 Task: Check the percentage active listings of gas furnace in the last 5 years.
Action: Mouse moved to (1136, 300)
Screenshot: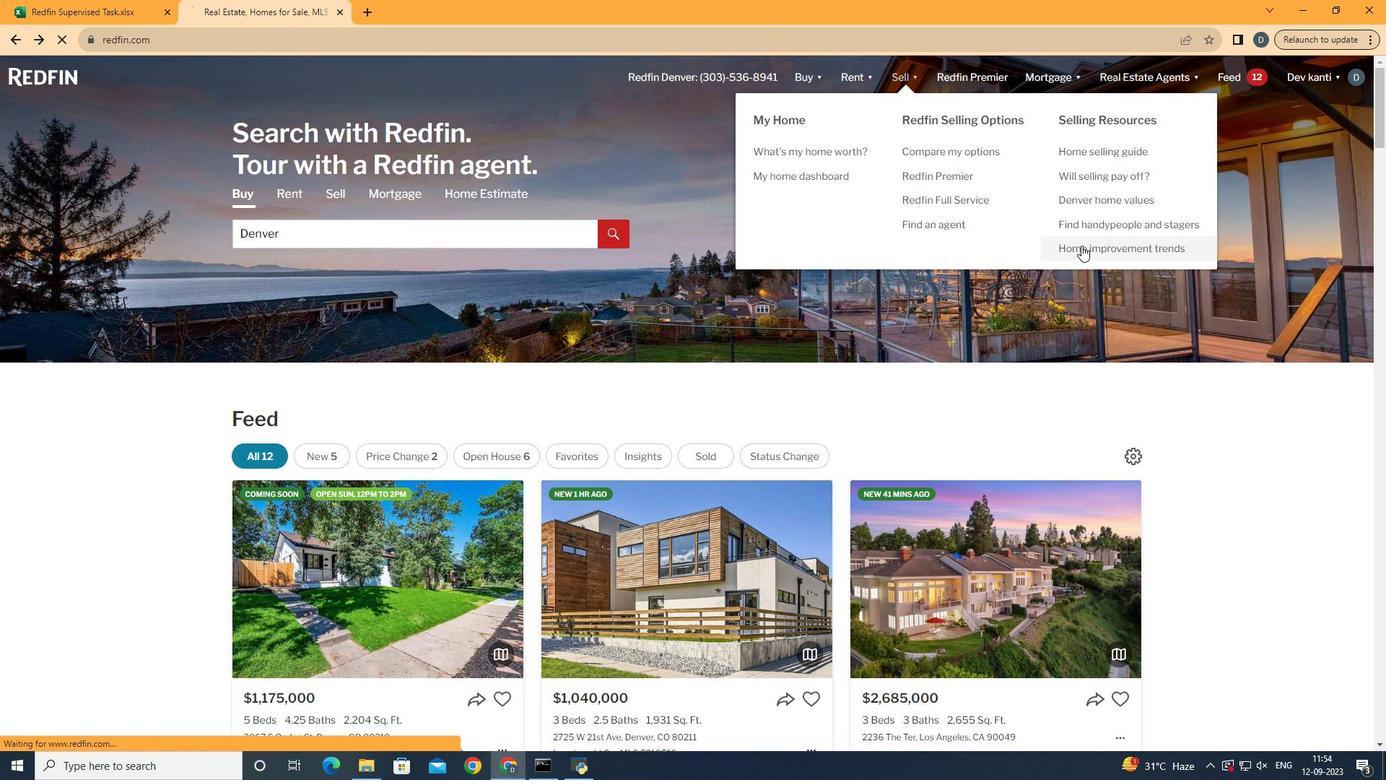
Action: Mouse pressed left at (1136, 300)
Screenshot: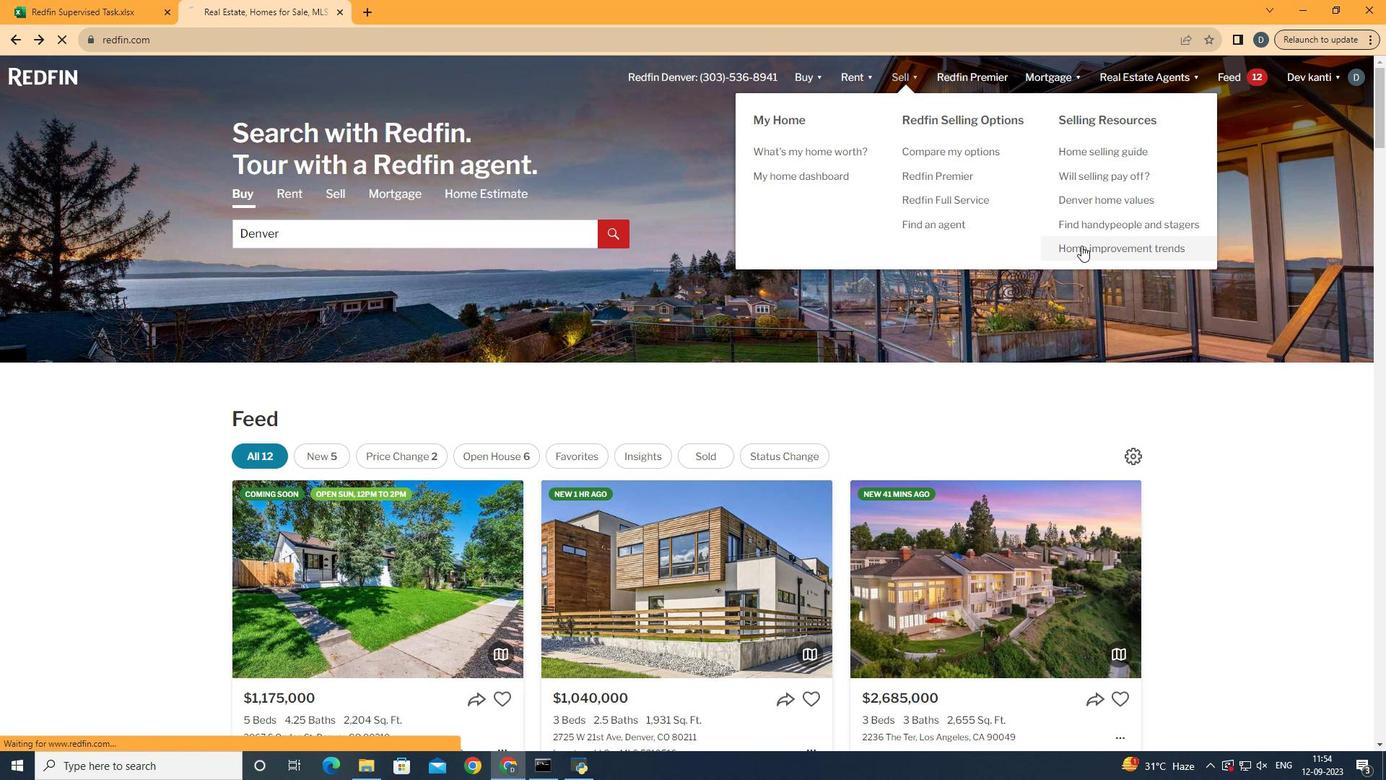 
Action: Mouse moved to (397, 332)
Screenshot: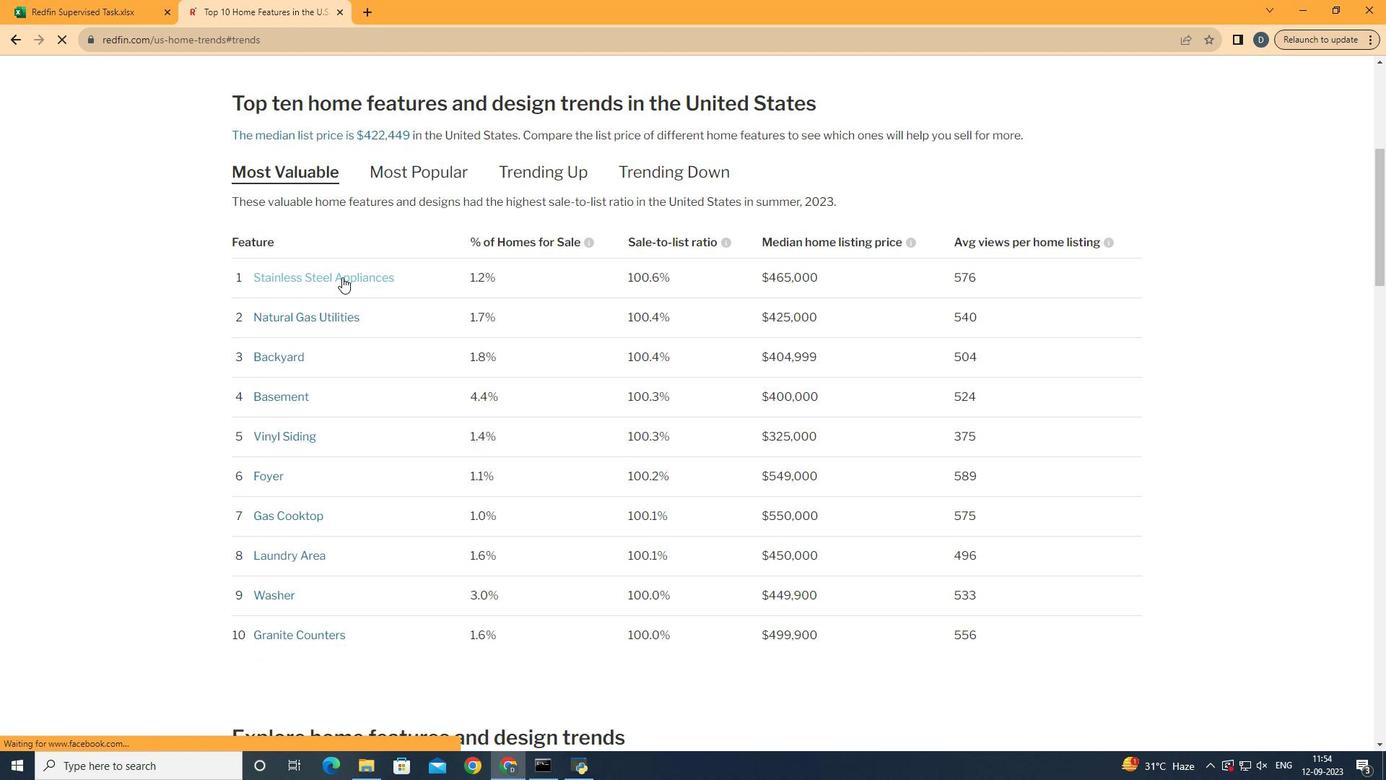 
Action: Mouse pressed left at (397, 332)
Screenshot: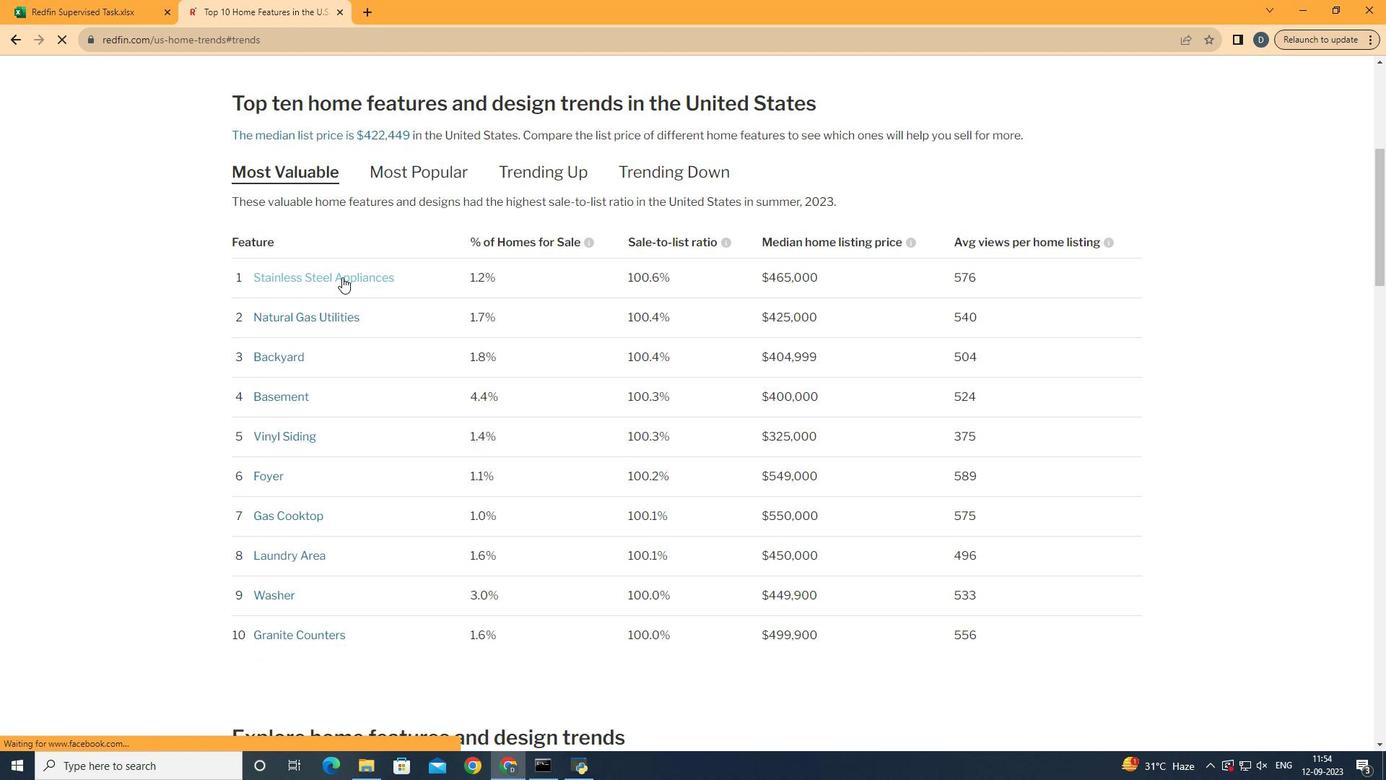 
Action: Mouse moved to (546, 491)
Screenshot: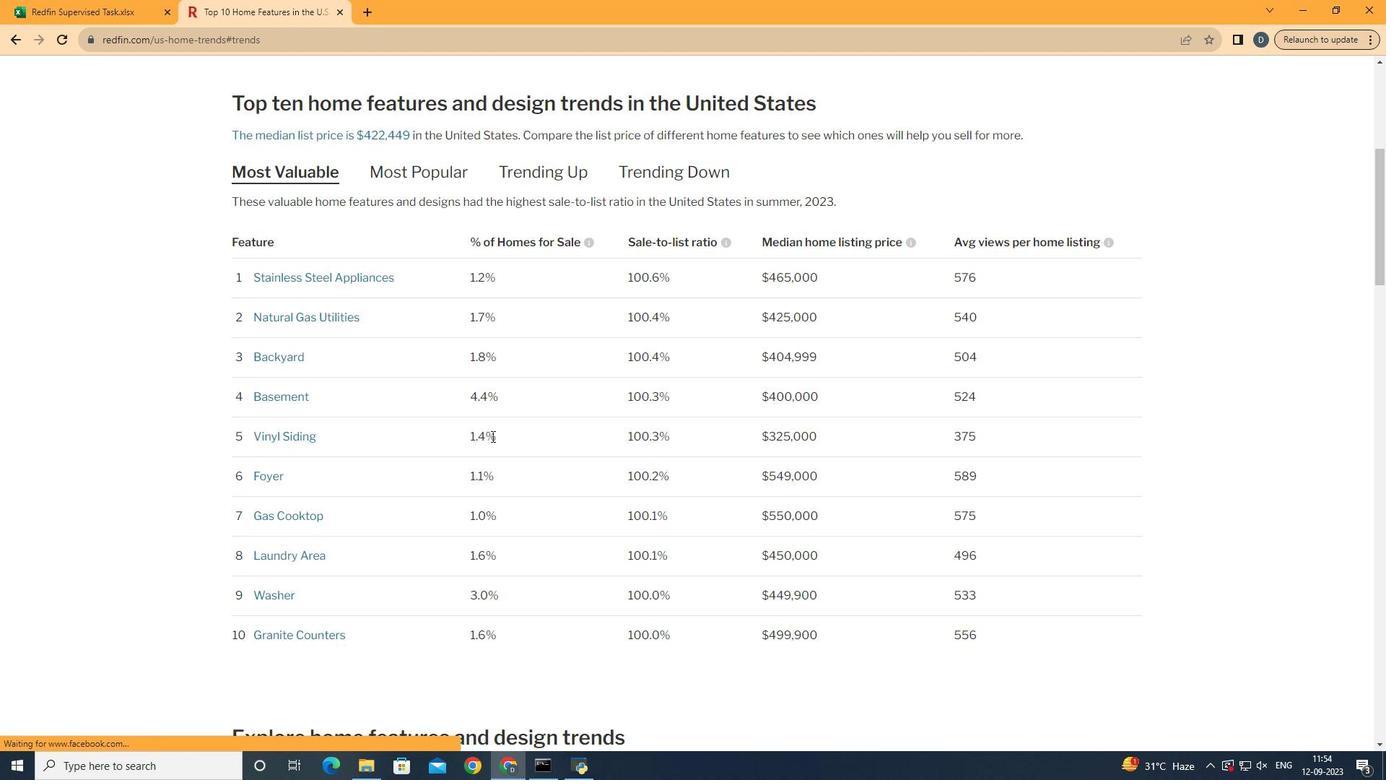 
Action: Mouse scrolled (546, 490) with delta (0, 0)
Screenshot: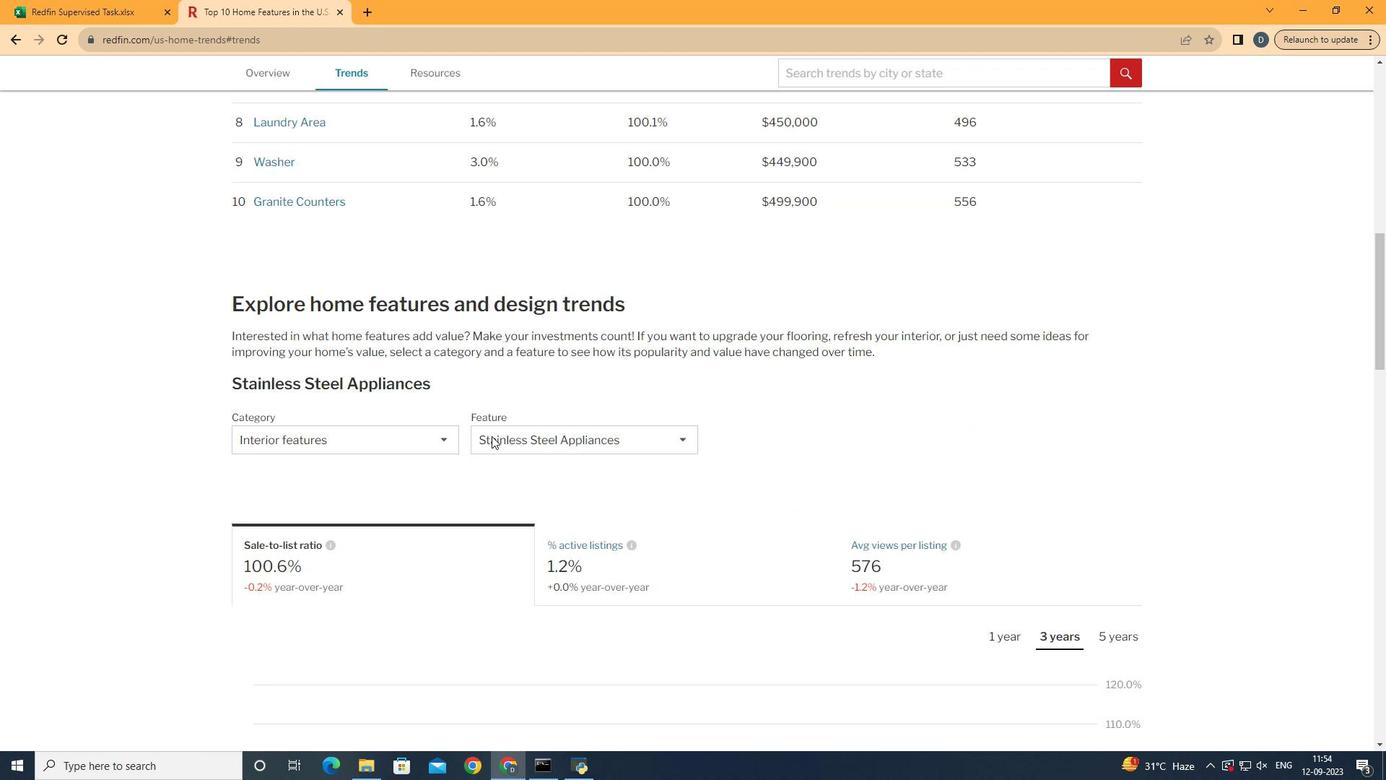 
Action: Mouse scrolled (546, 490) with delta (0, 0)
Screenshot: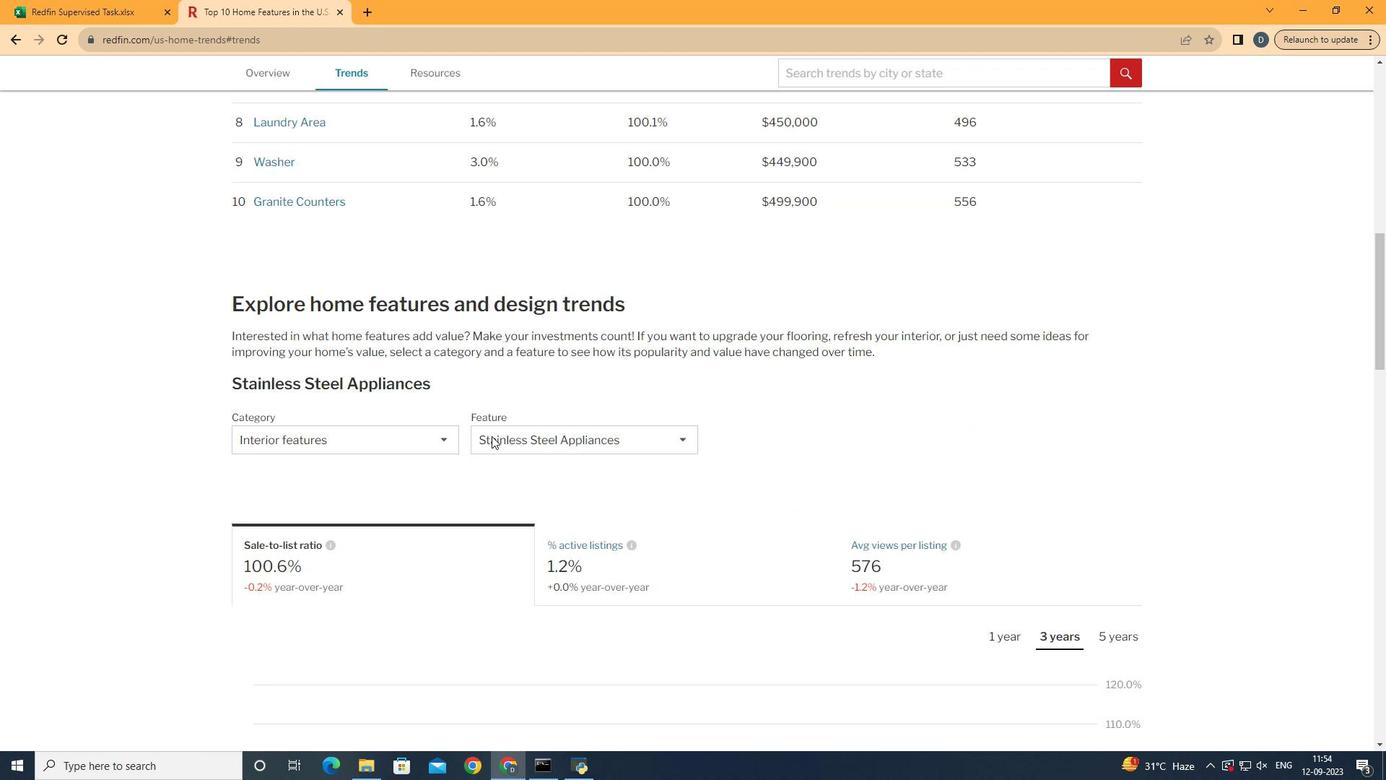 
Action: Mouse scrolled (546, 490) with delta (0, 0)
Screenshot: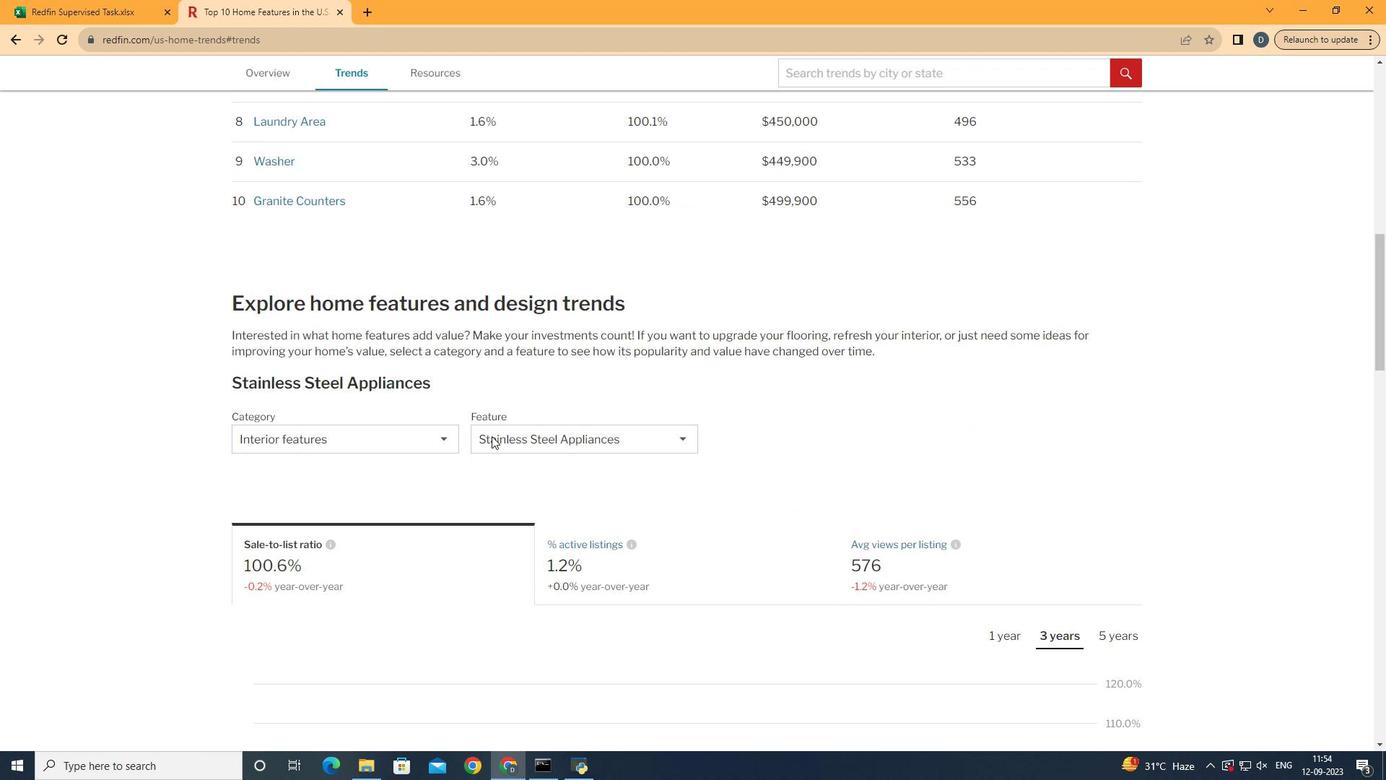 
Action: Mouse scrolled (546, 490) with delta (0, 0)
Screenshot: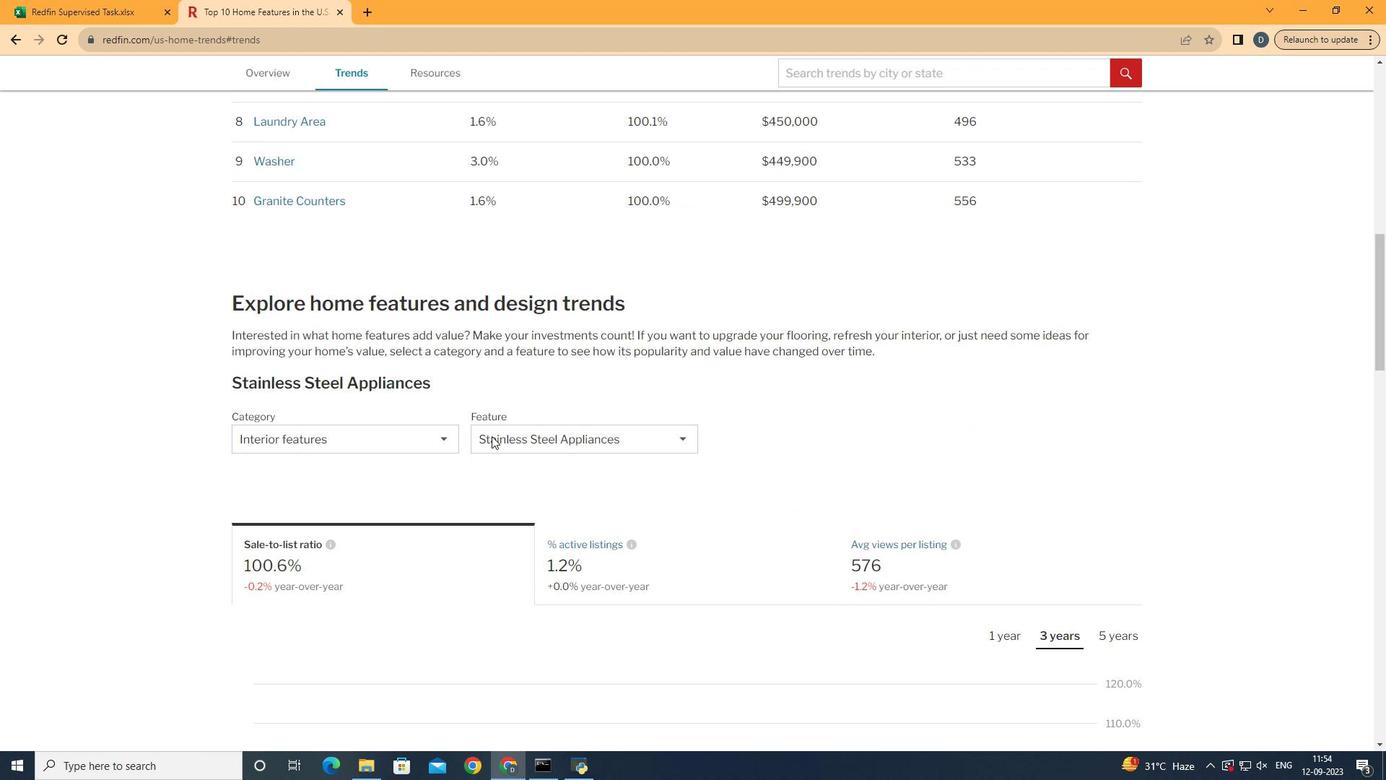 
Action: Mouse scrolled (546, 490) with delta (0, 0)
Screenshot: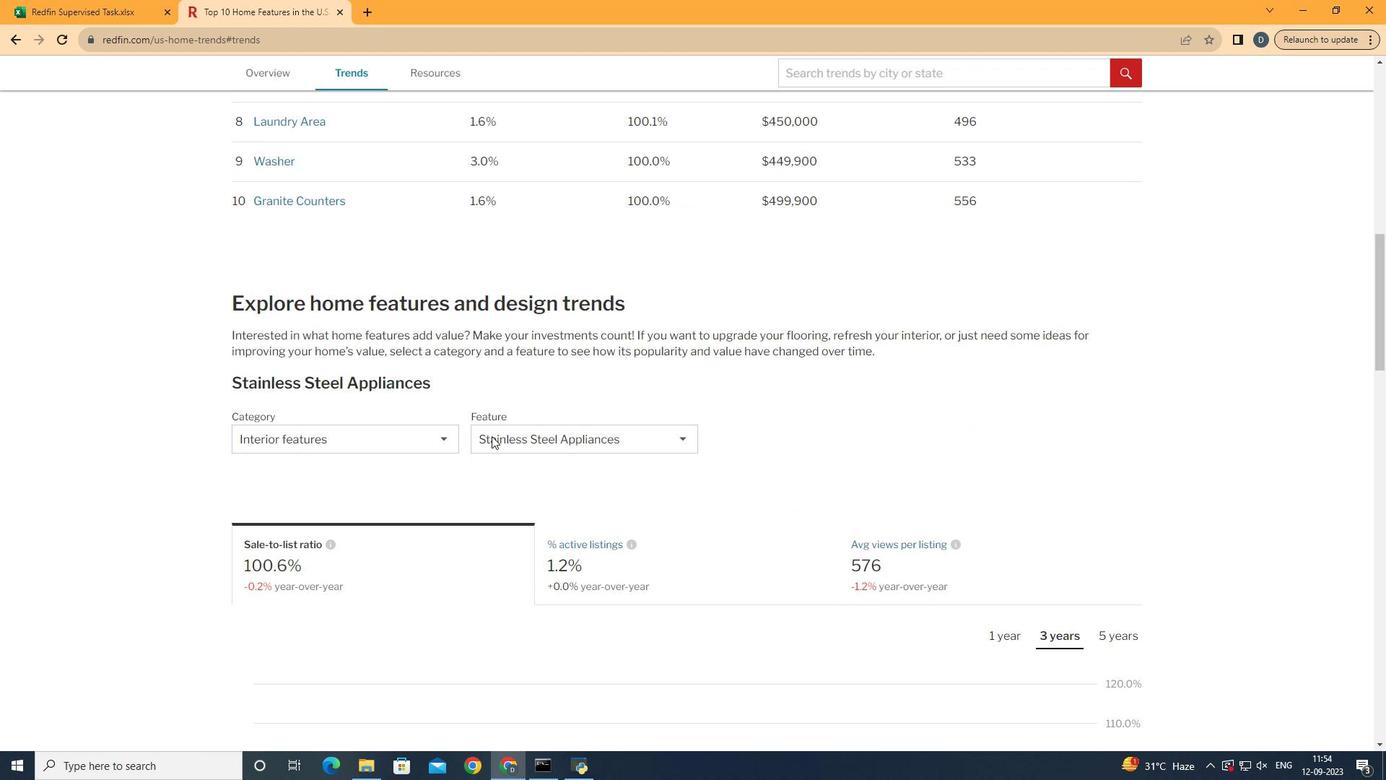 
Action: Mouse scrolled (546, 490) with delta (0, 0)
Screenshot: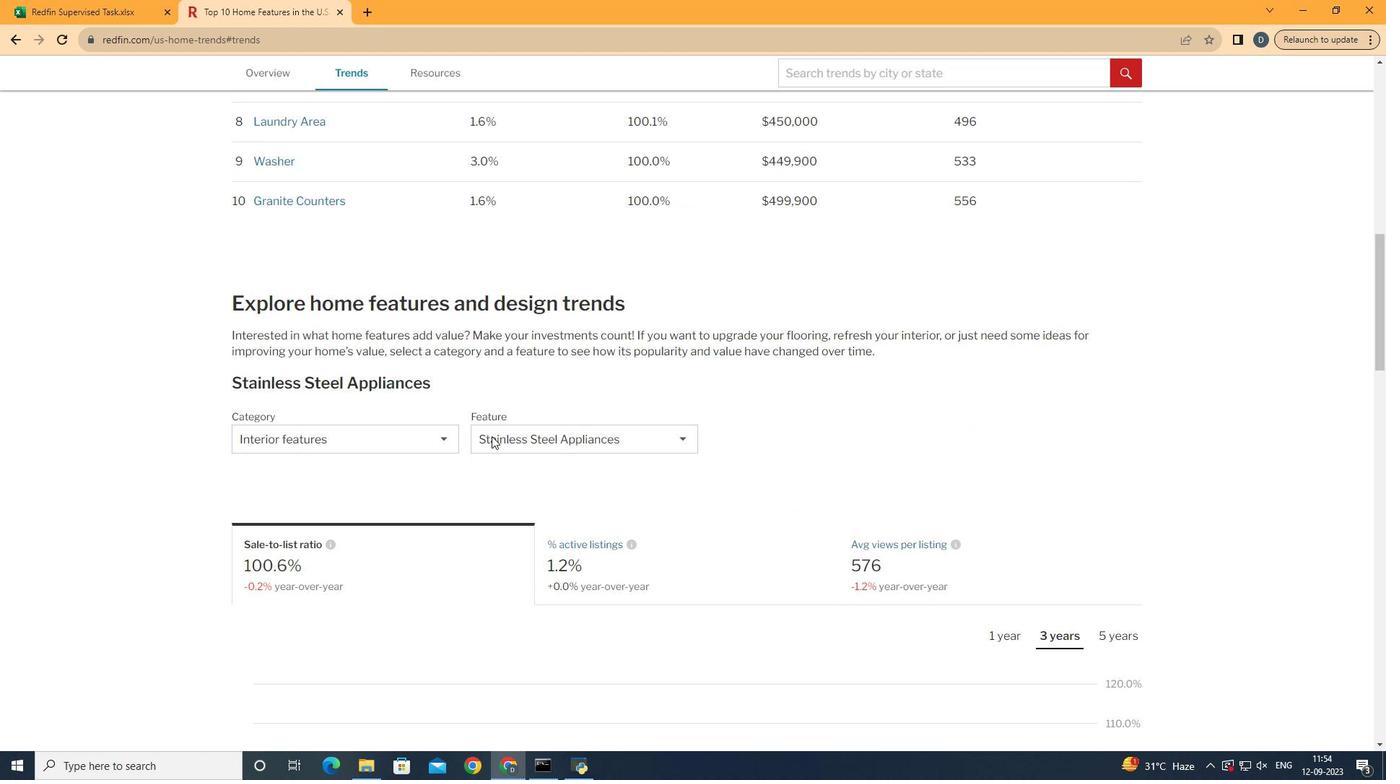 
Action: Mouse scrolled (546, 490) with delta (0, 0)
Screenshot: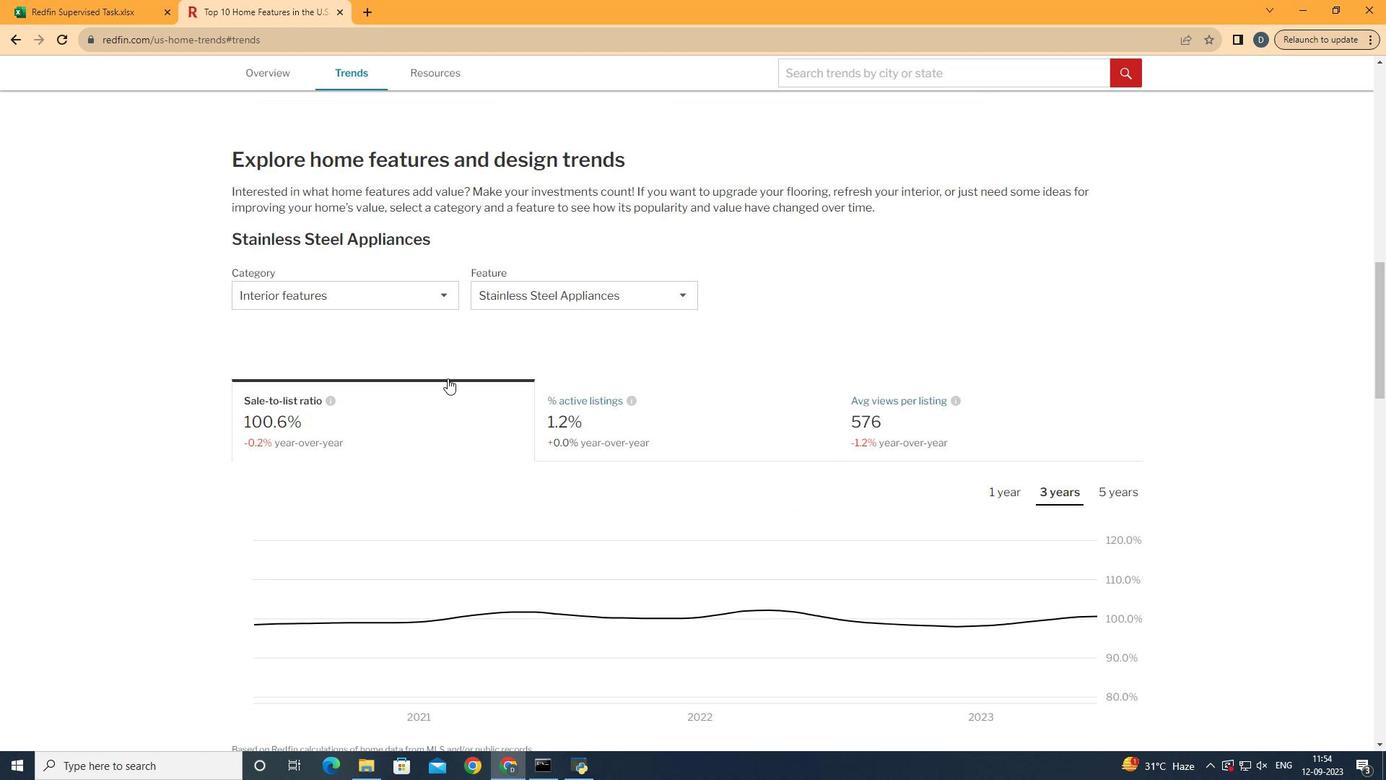 
Action: Mouse scrolled (546, 490) with delta (0, 0)
Screenshot: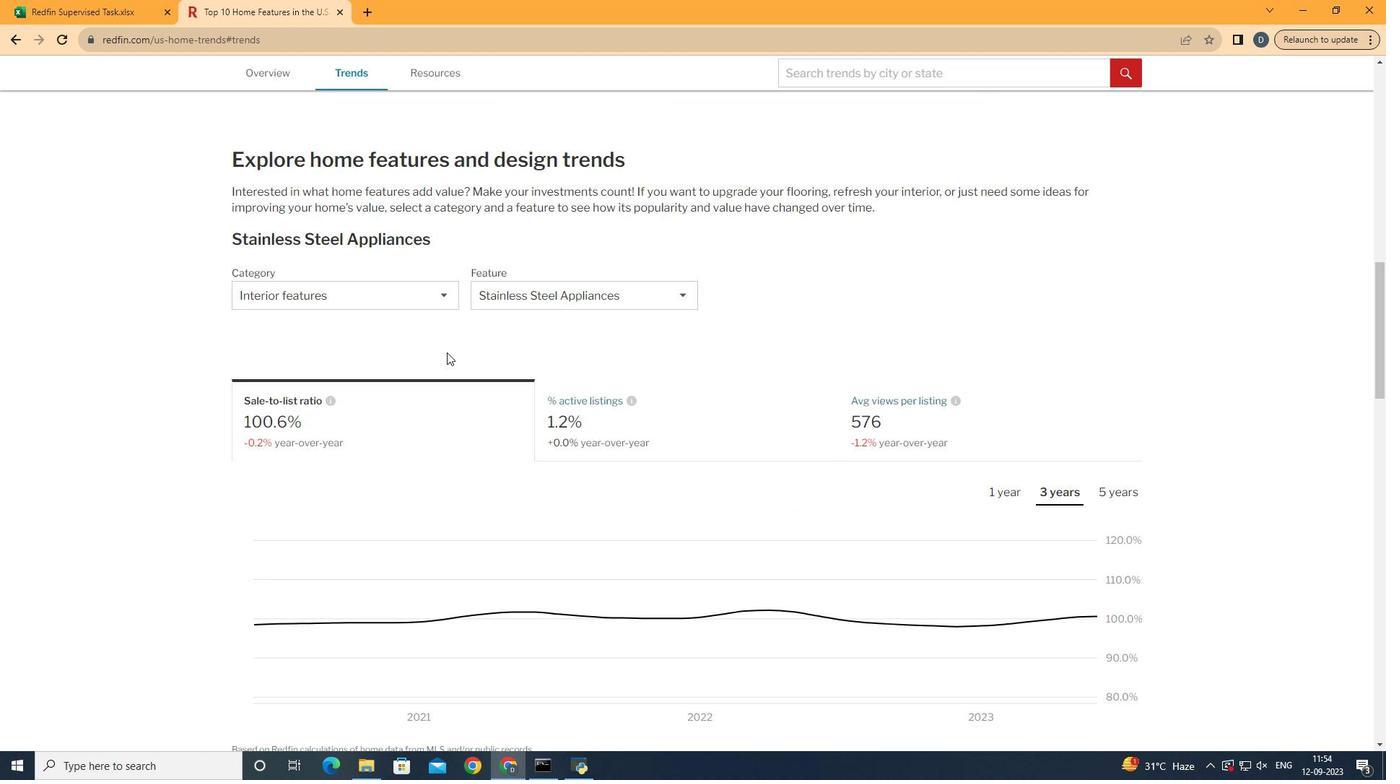 
Action: Mouse moved to (494, 352)
Screenshot: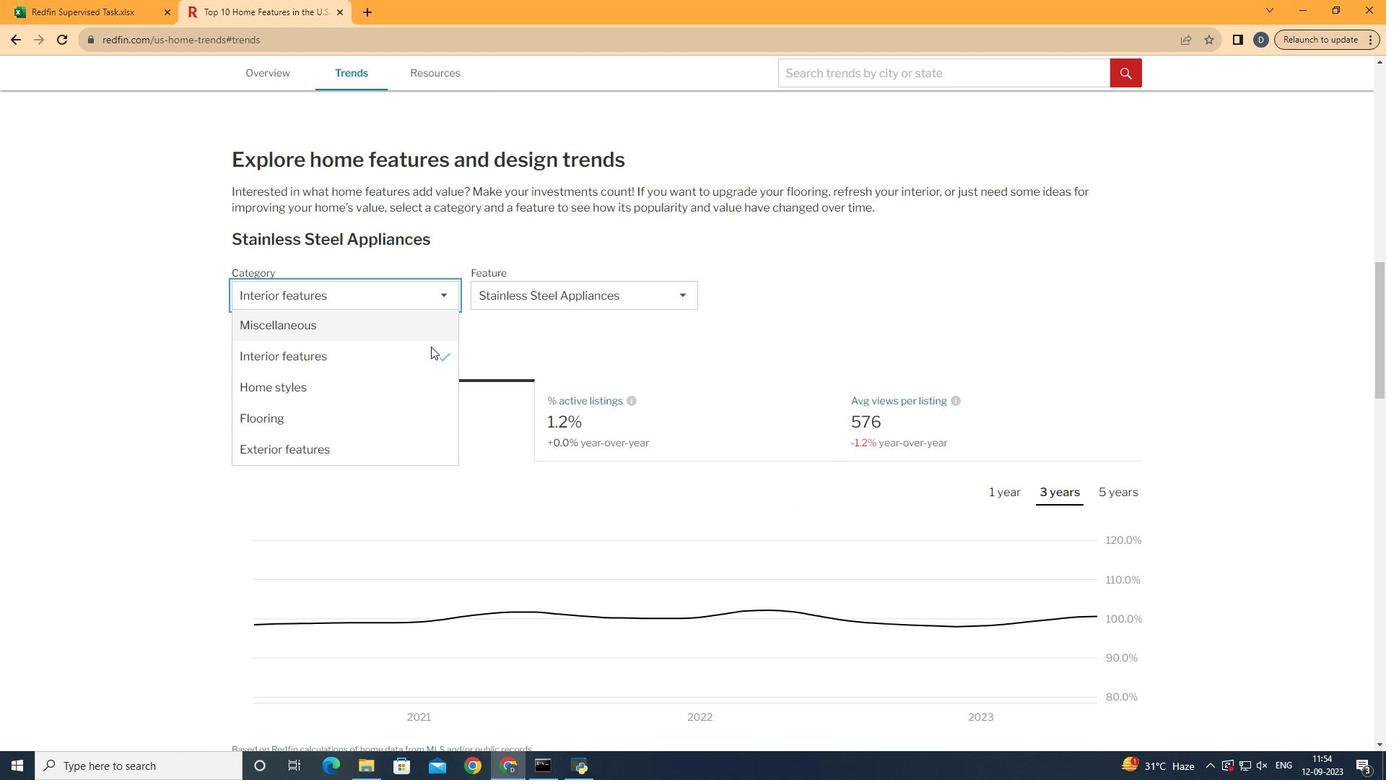 
Action: Mouse pressed left at (494, 352)
Screenshot: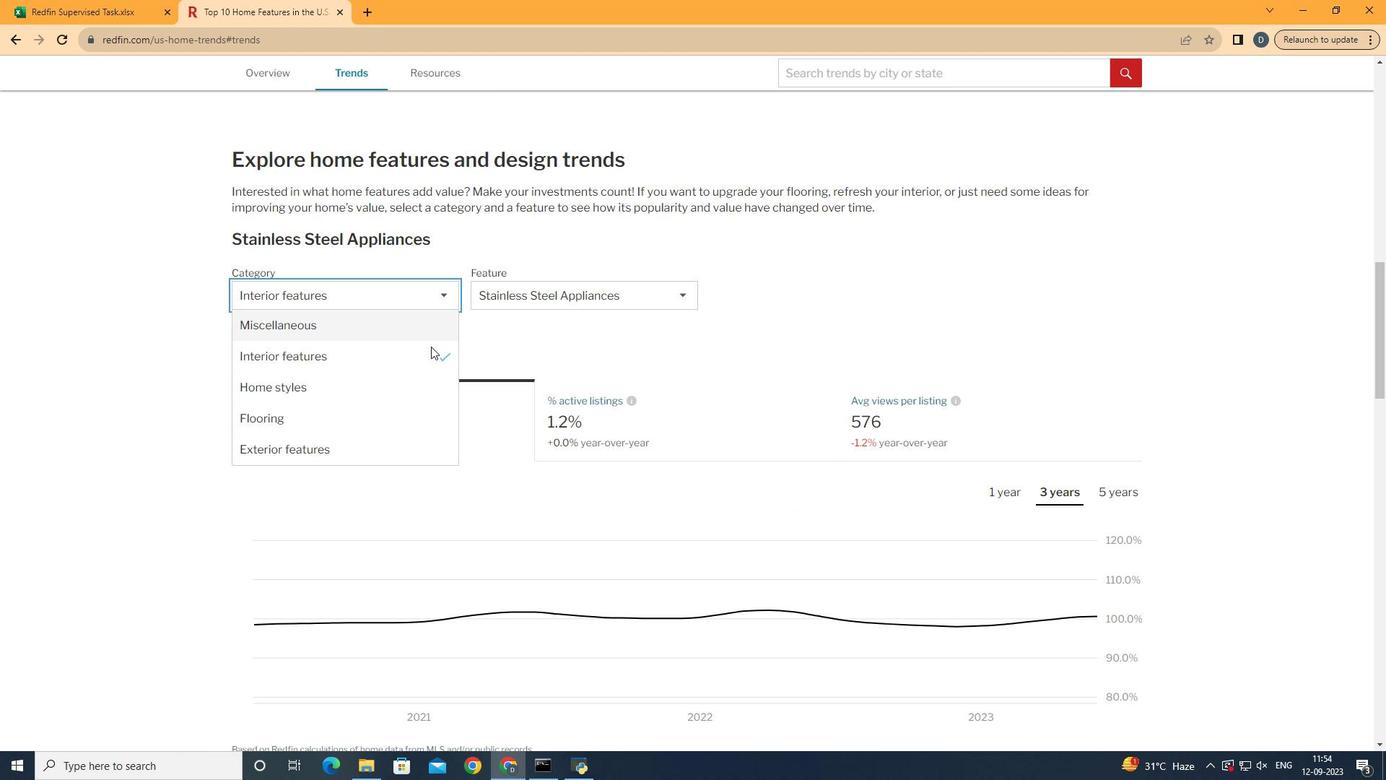 
Action: Mouse moved to (486, 403)
Screenshot: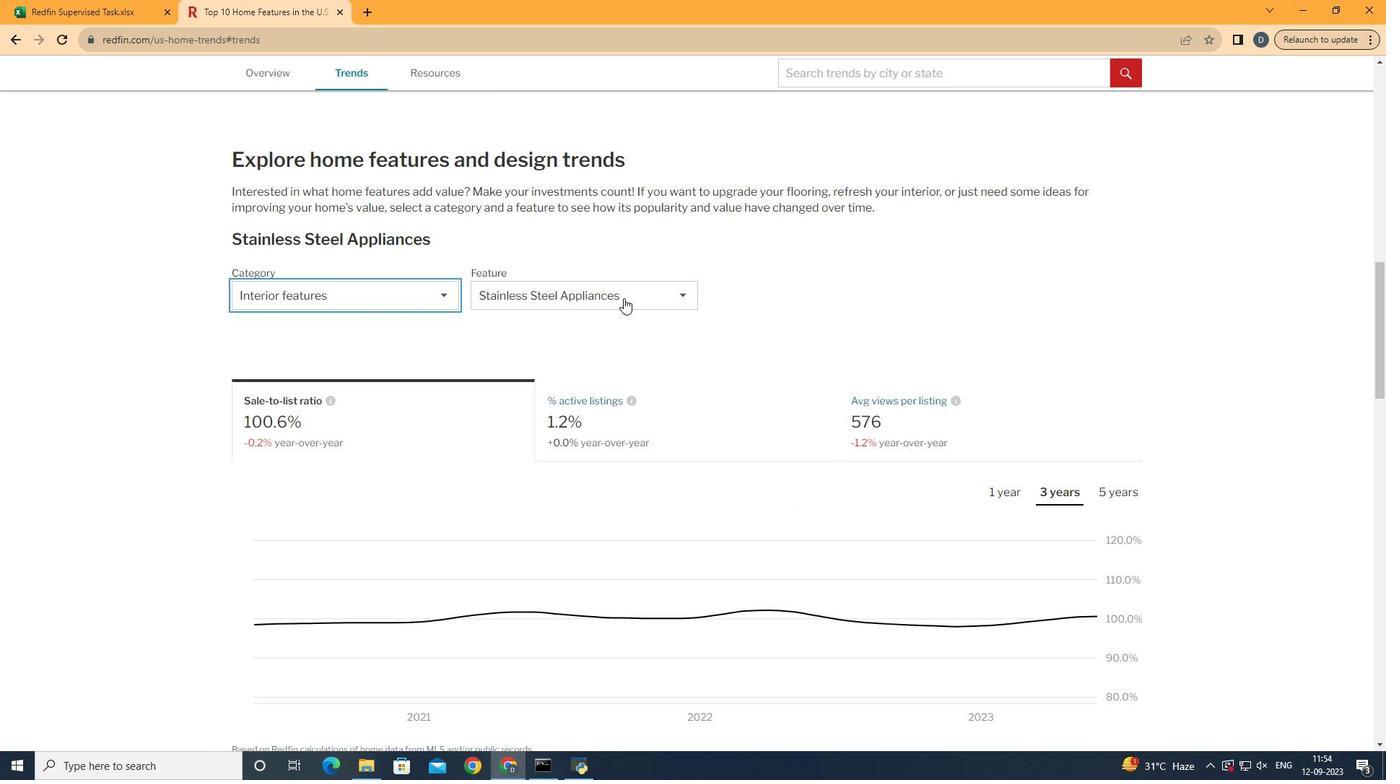 
Action: Mouse pressed left at (486, 403)
Screenshot: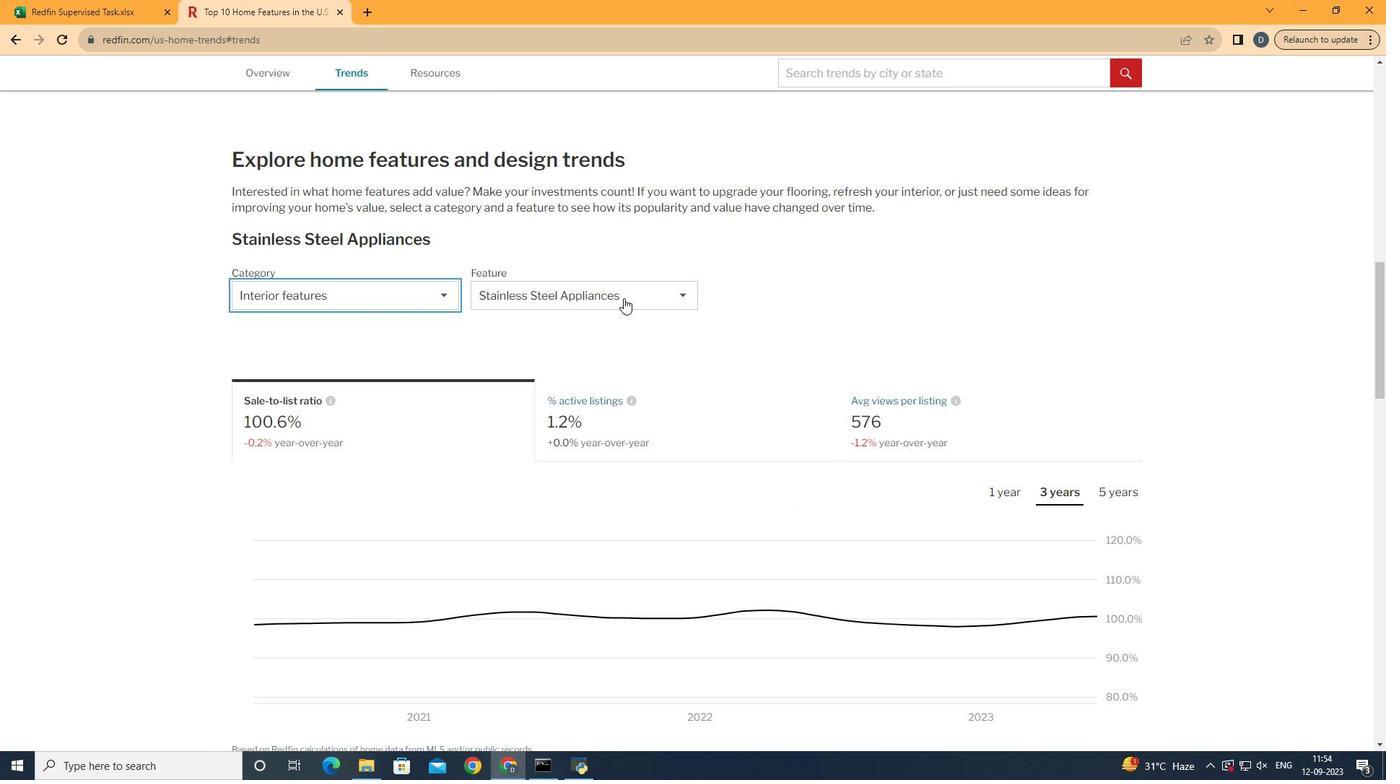 
Action: Mouse moved to (678, 353)
Screenshot: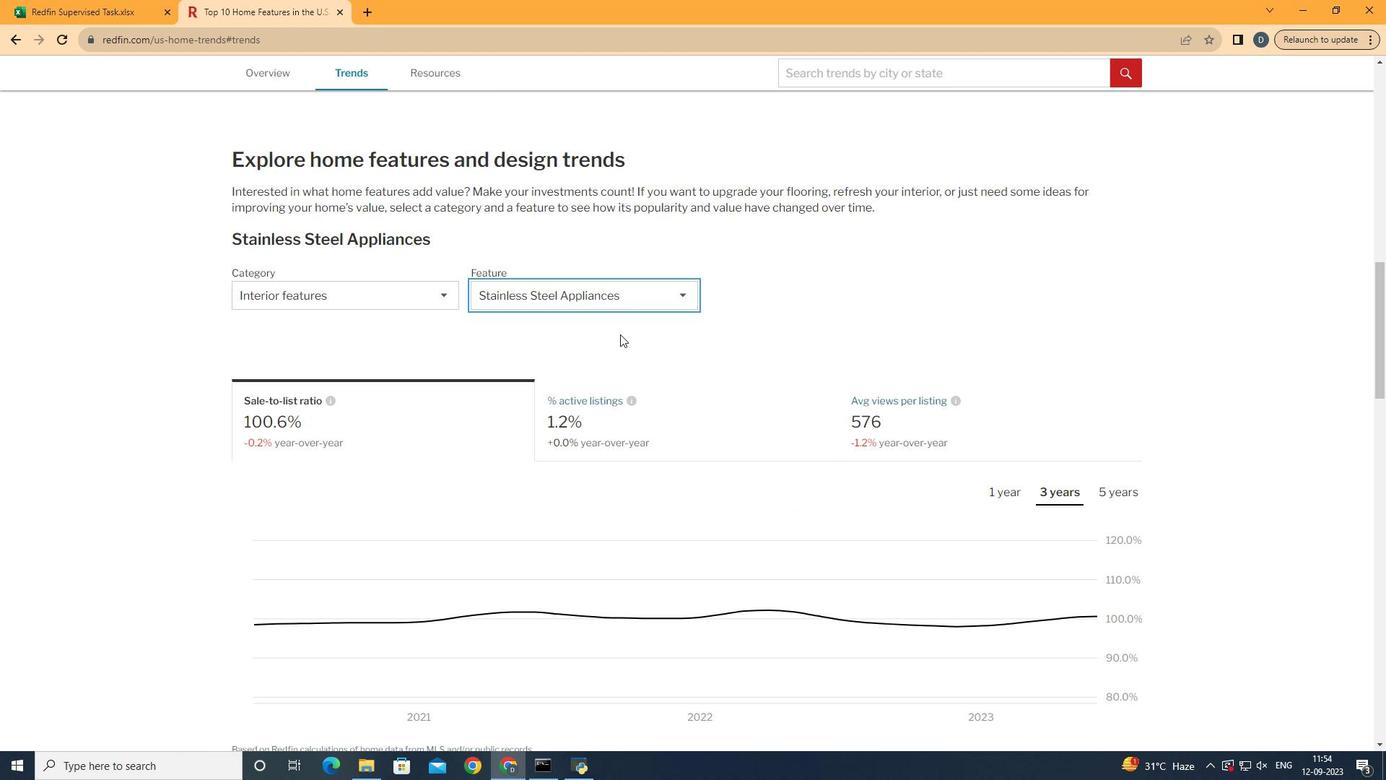 
Action: Mouse pressed left at (678, 353)
Screenshot: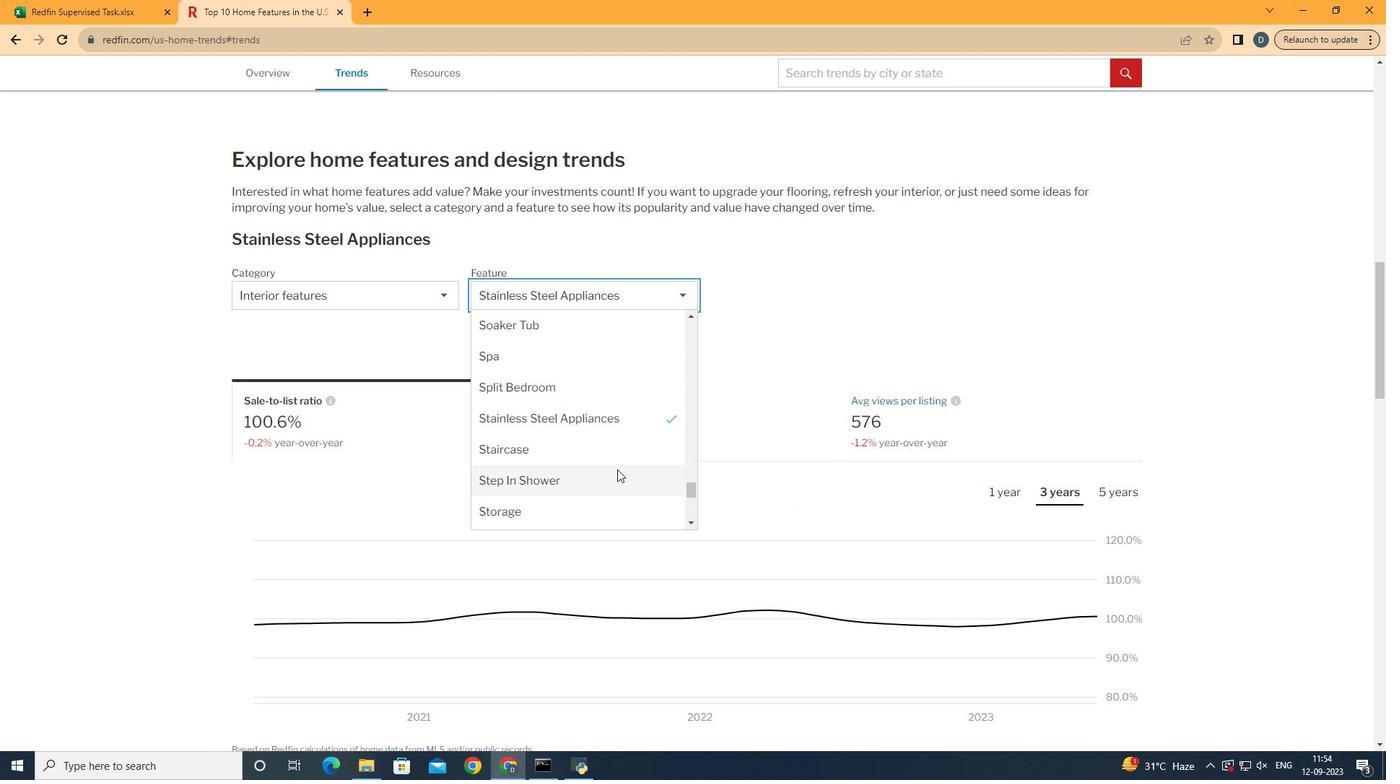 
Action: Mouse moved to (672, 524)
Screenshot: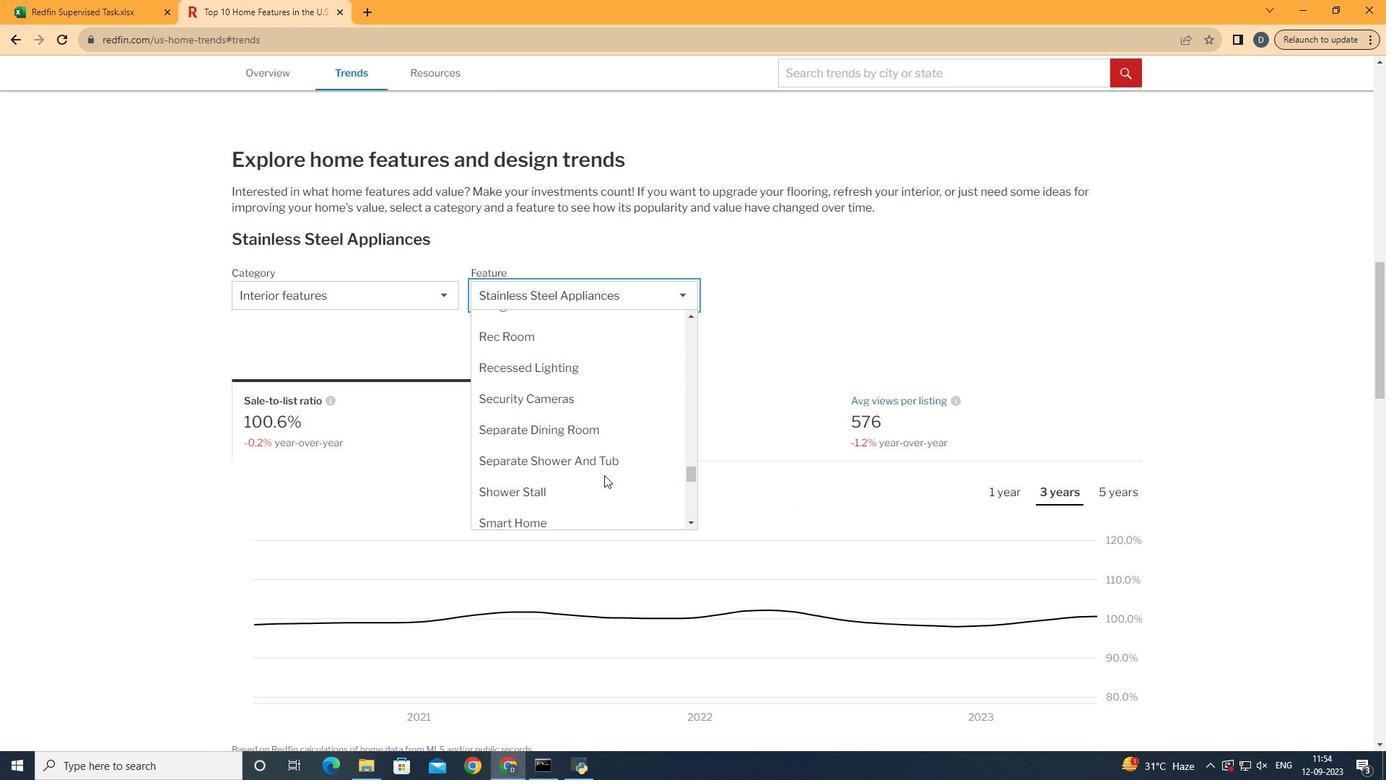 
Action: Mouse scrolled (672, 525) with delta (0, 0)
Screenshot: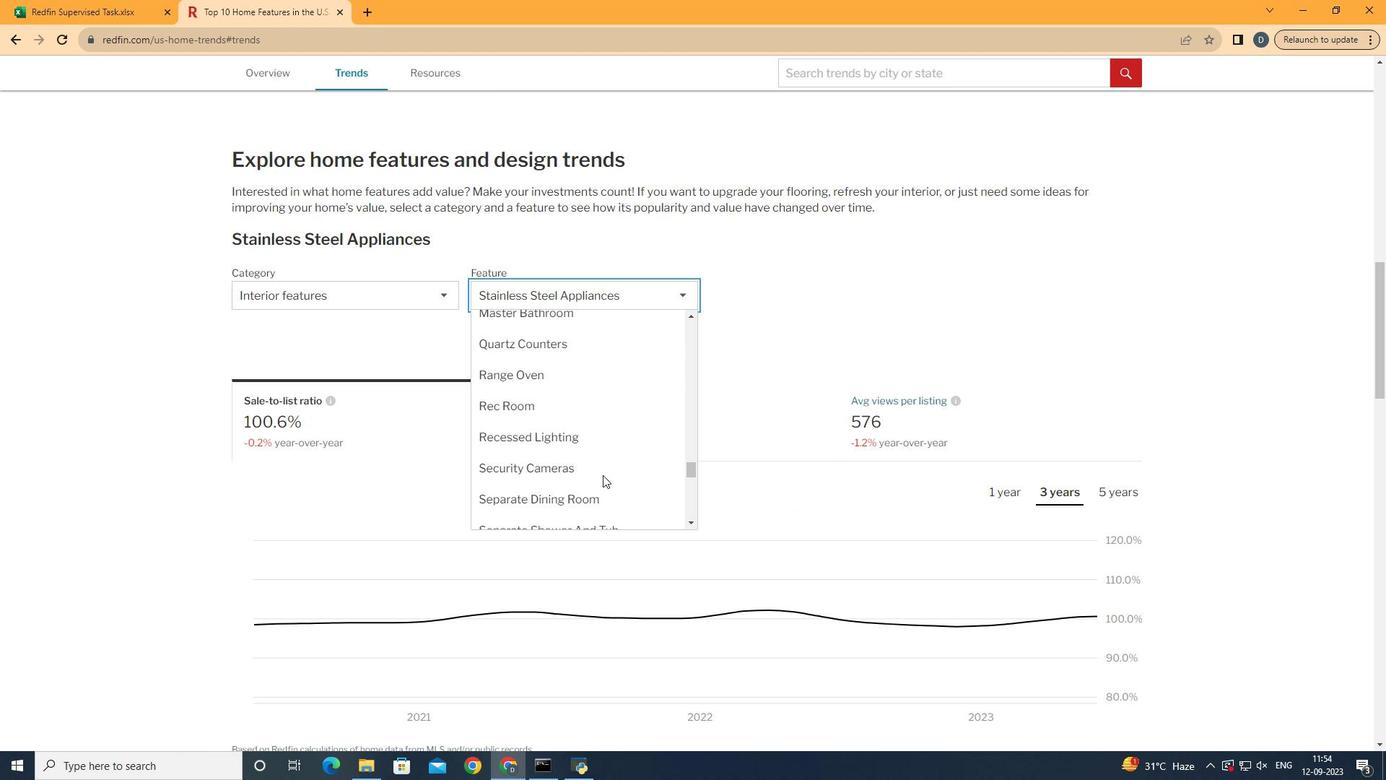 
Action: Mouse scrolled (672, 525) with delta (0, 0)
Screenshot: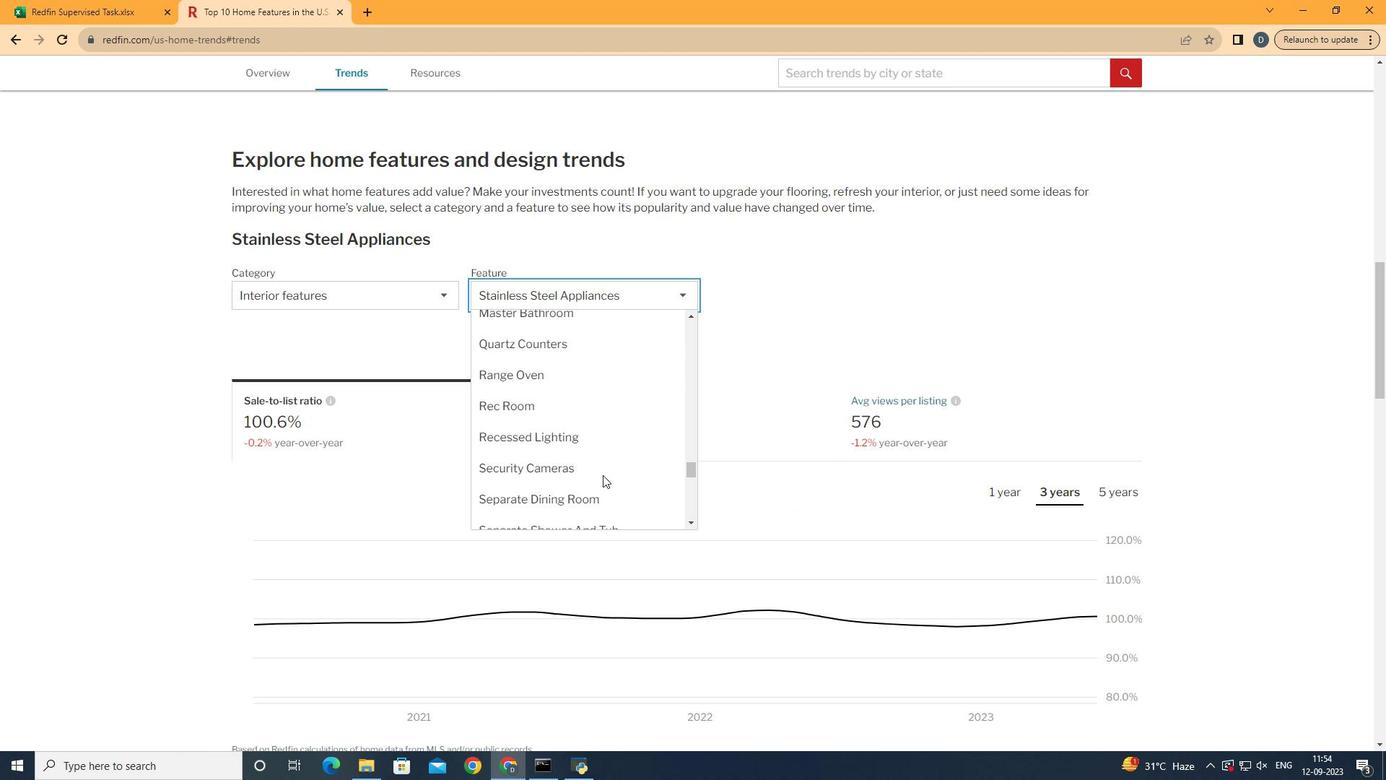 
Action: Mouse moved to (668, 526)
Screenshot: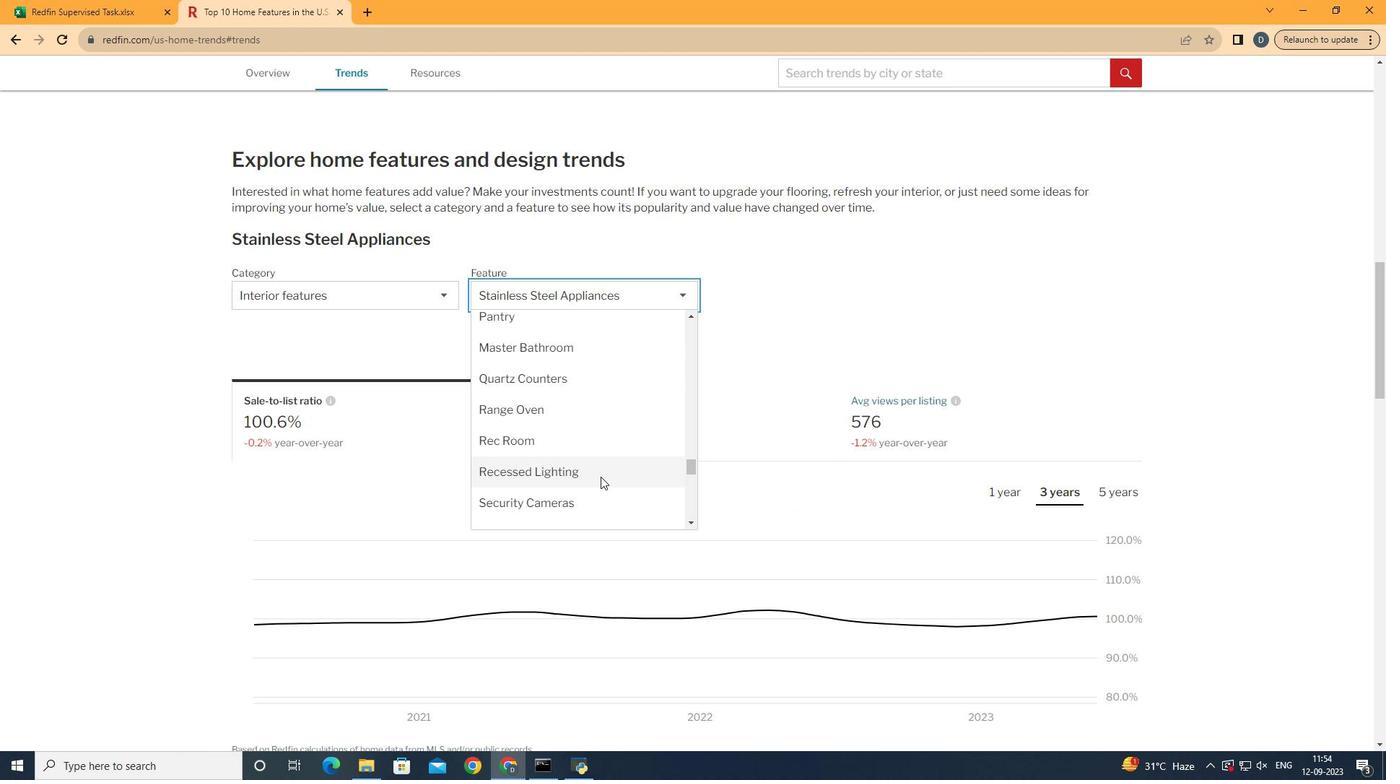 
Action: Mouse scrolled (668, 527) with delta (0, 0)
Screenshot: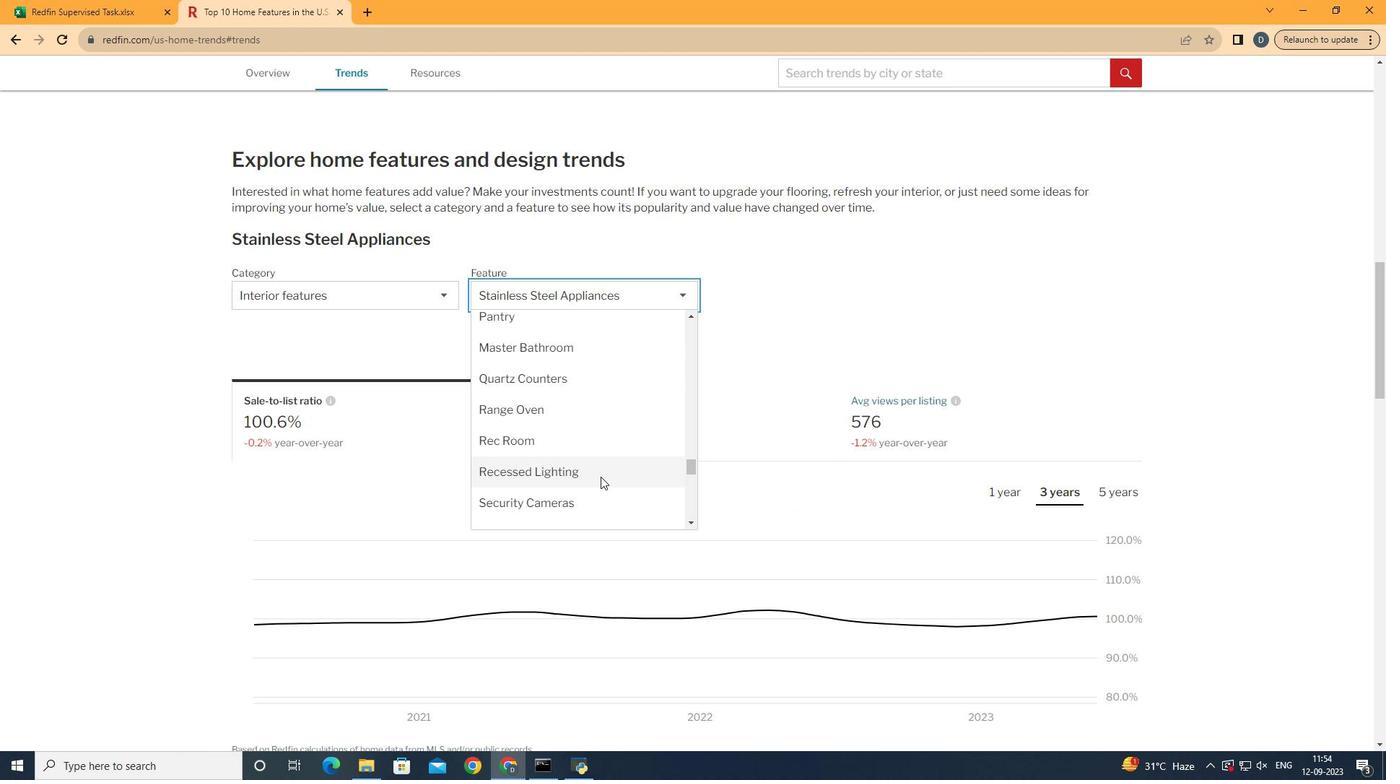 
Action: Mouse moved to (663, 528)
Screenshot: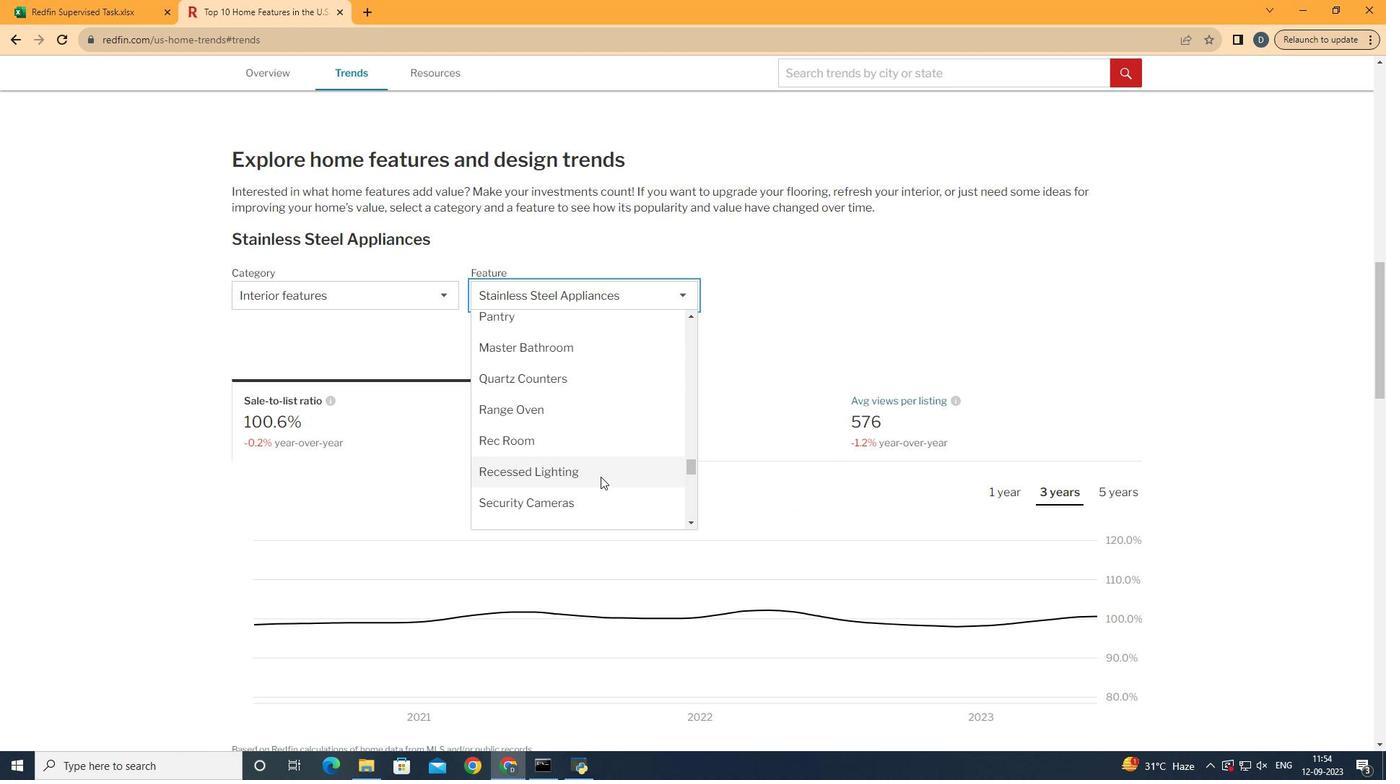 
Action: Mouse scrolled (663, 529) with delta (0, 0)
Screenshot: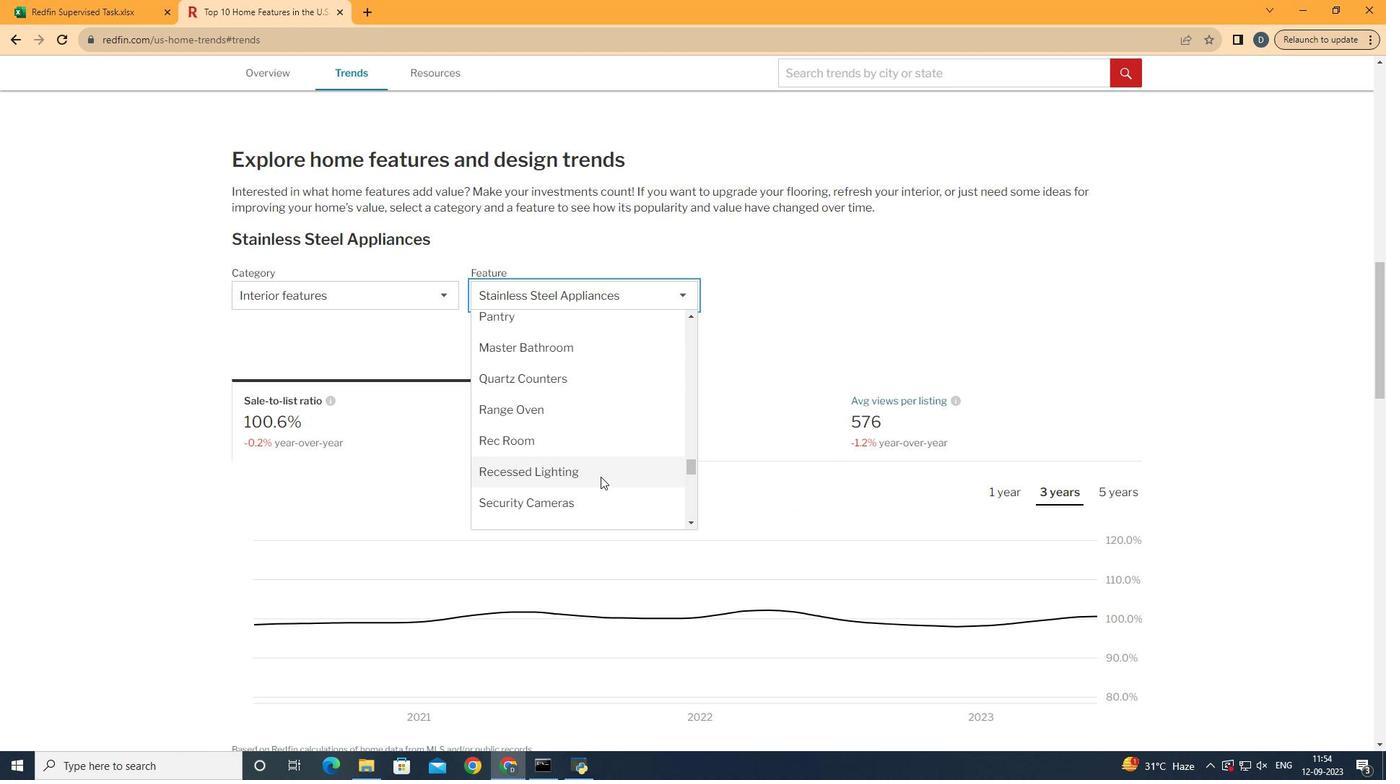 
Action: Mouse moved to (659, 530)
Screenshot: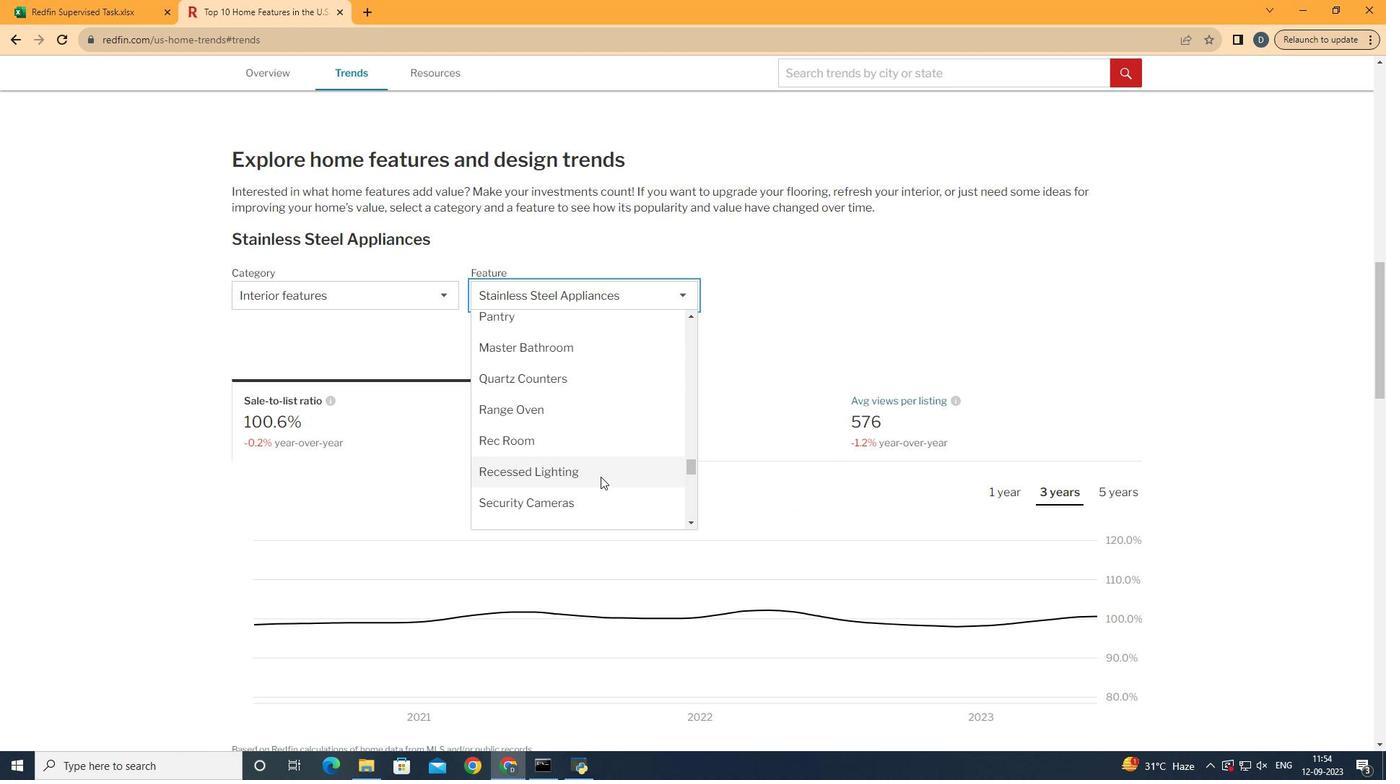 
Action: Mouse scrolled (659, 530) with delta (0, 0)
Screenshot: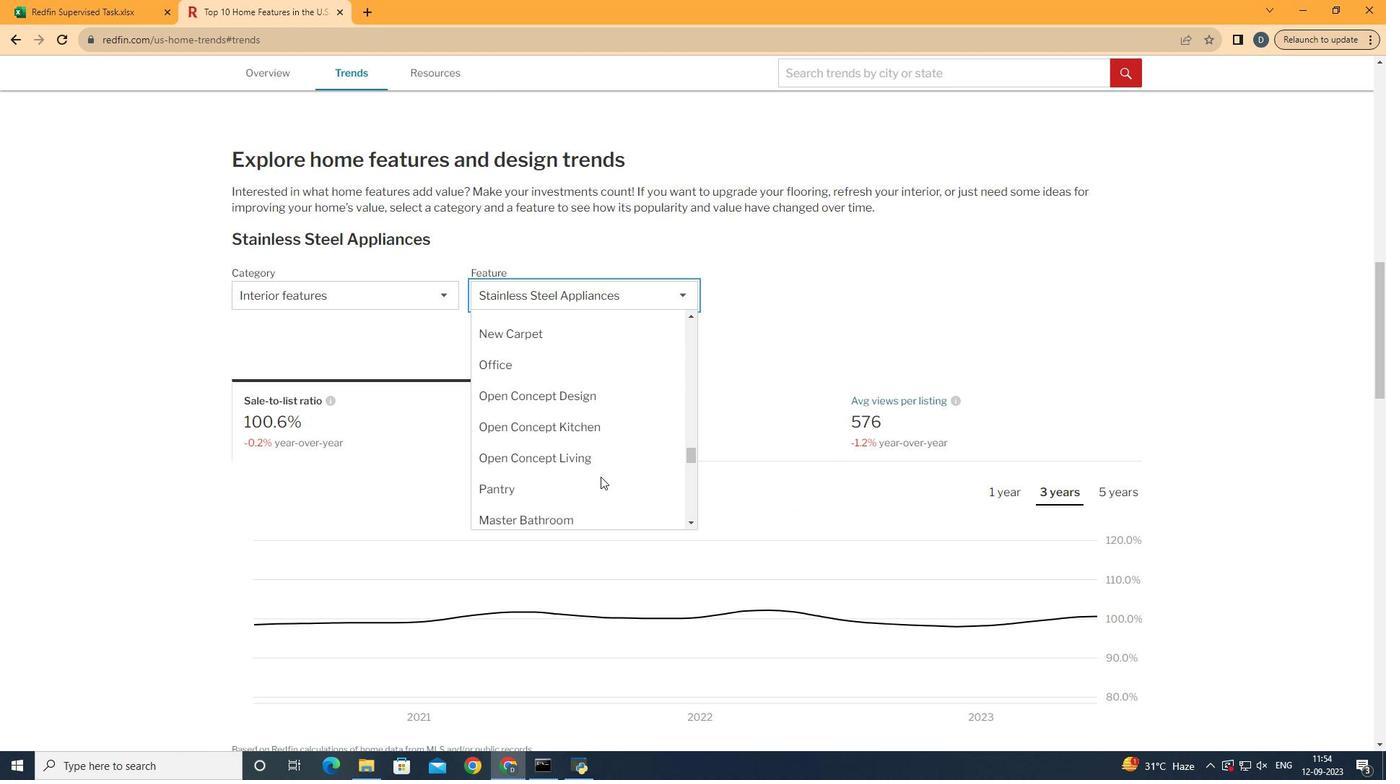 
Action: Mouse scrolled (659, 530) with delta (0, 0)
Screenshot: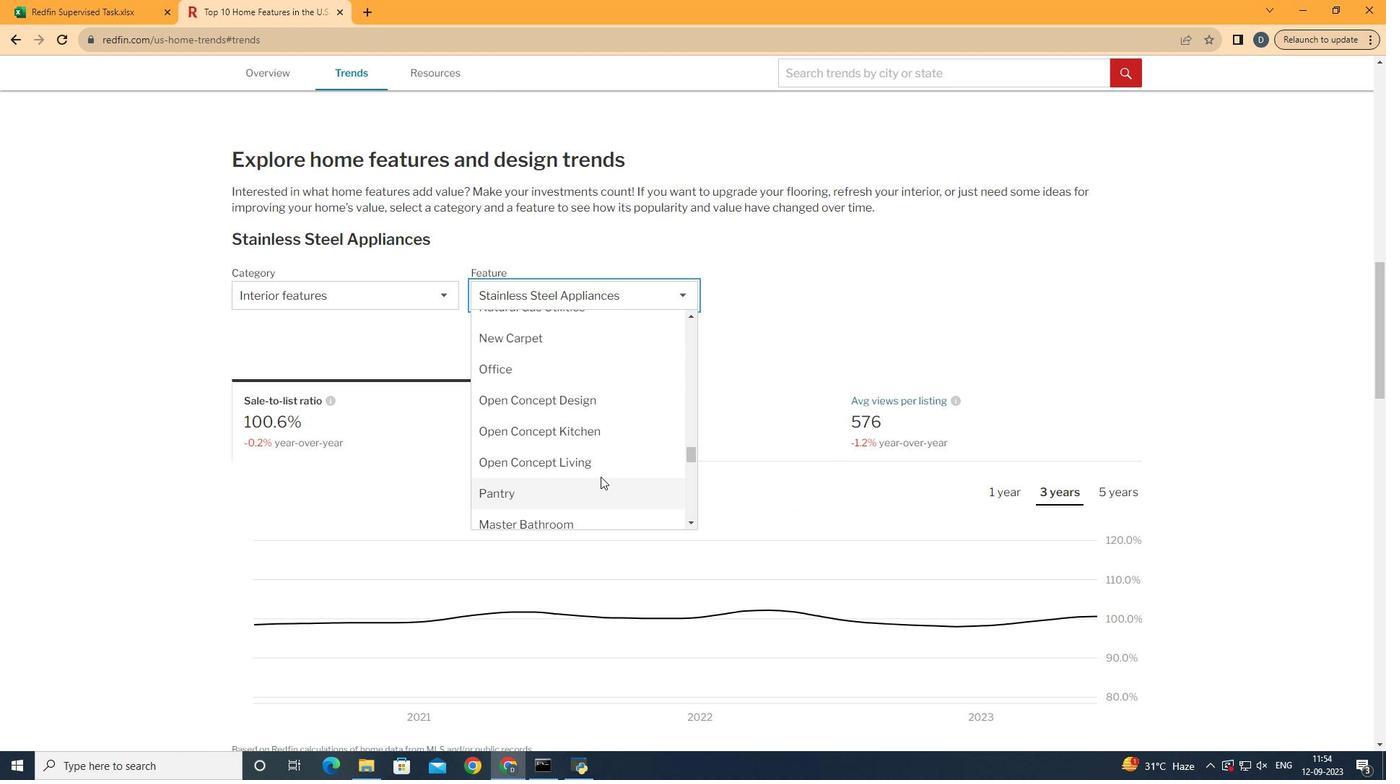 
Action: Mouse moved to (658, 530)
Screenshot: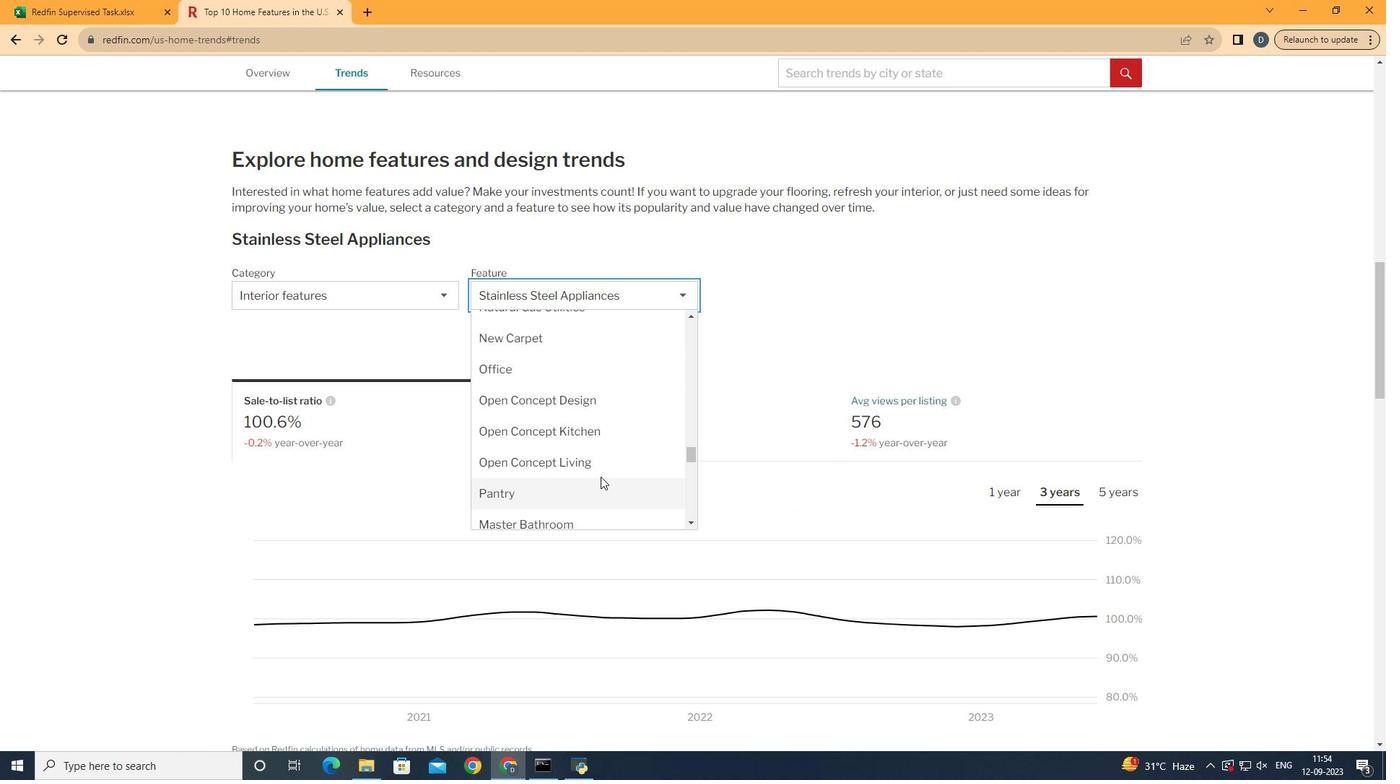 
Action: Mouse scrolled (658, 530) with delta (0, 0)
Screenshot: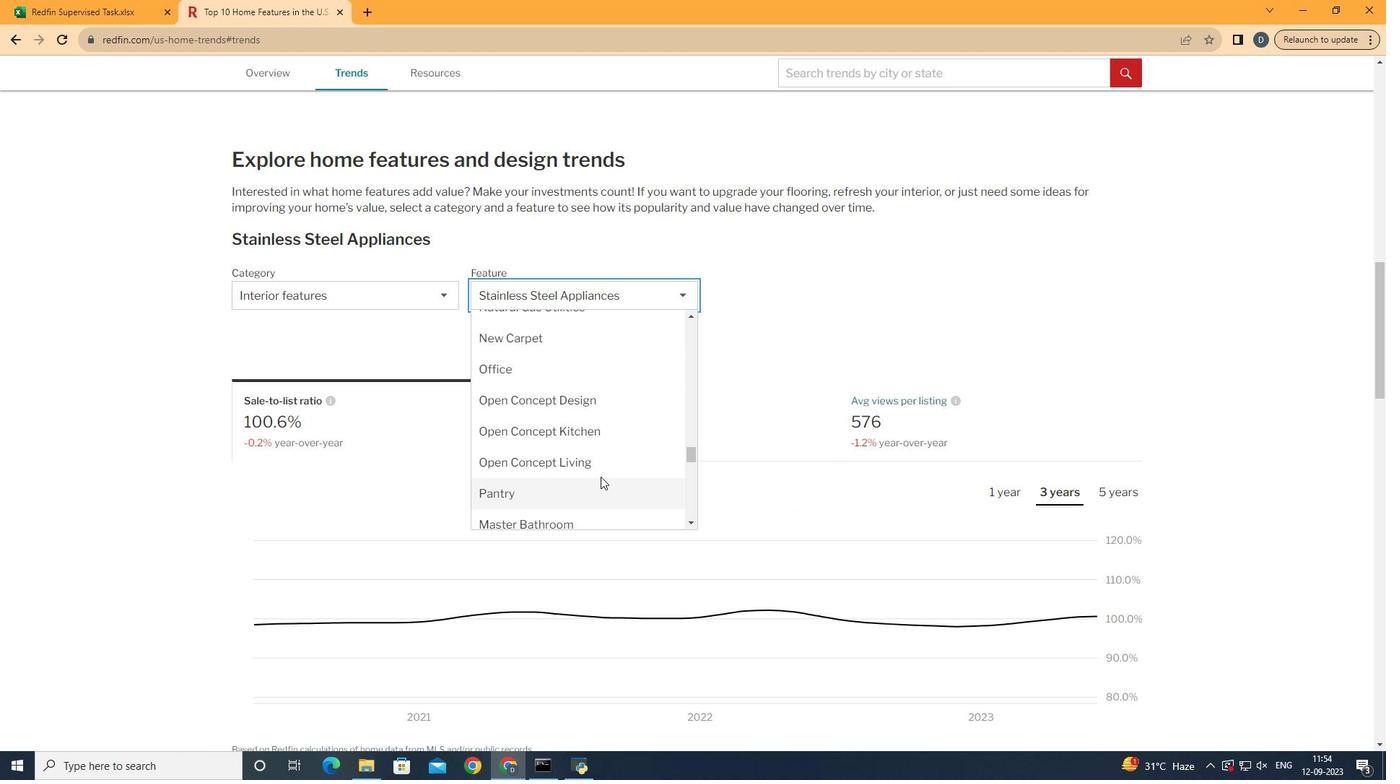 
Action: Mouse moved to (655, 531)
Screenshot: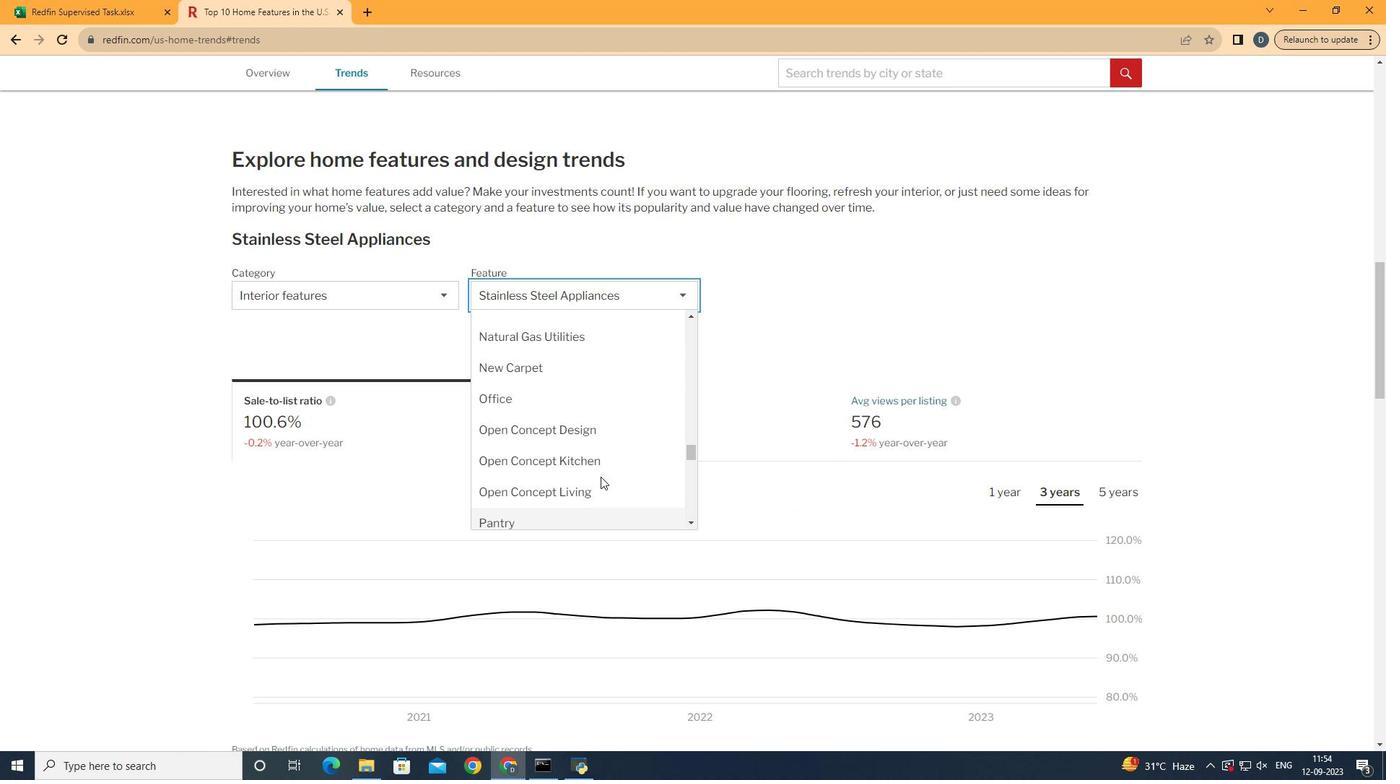 
Action: Mouse scrolled (655, 532) with delta (0, 0)
Screenshot: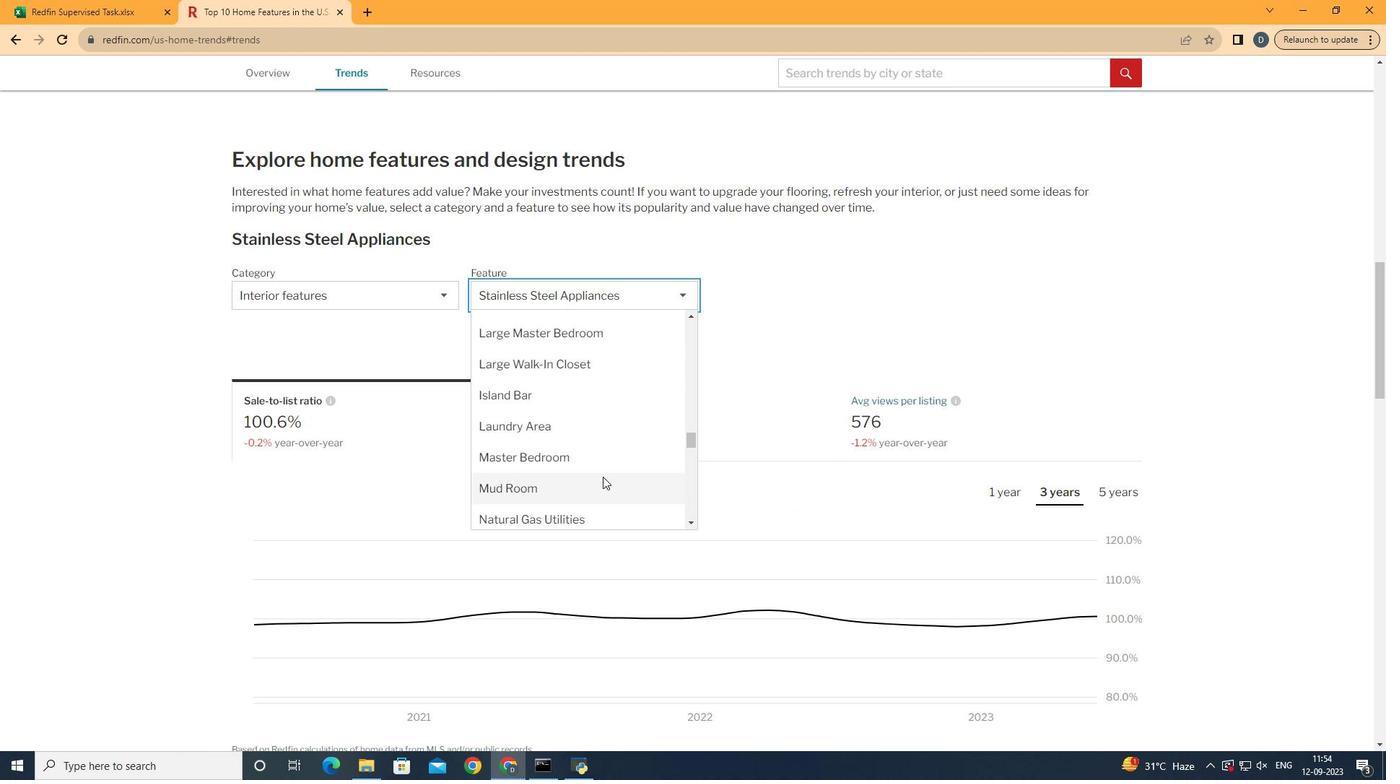
Action: Mouse scrolled (655, 532) with delta (0, 0)
Screenshot: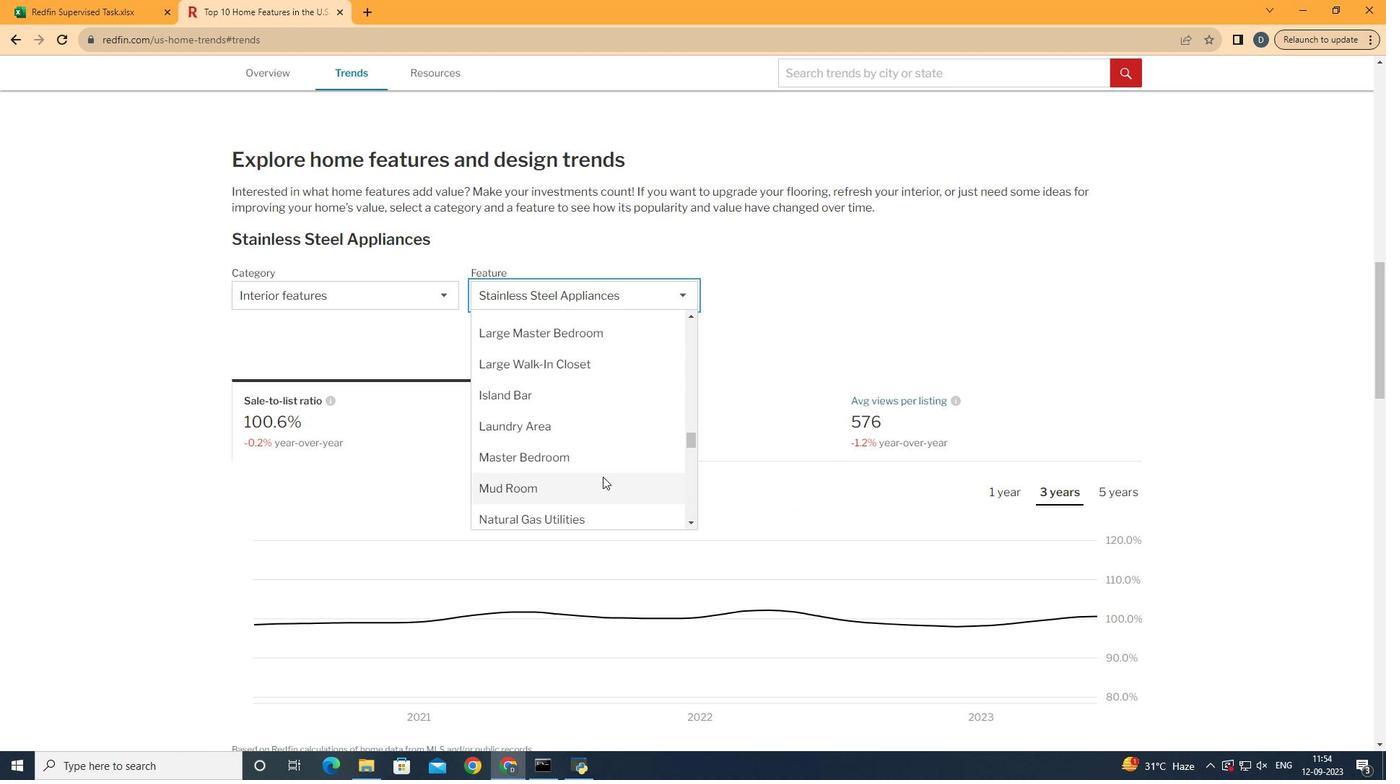 
Action: Mouse scrolled (655, 532) with delta (0, 0)
Screenshot: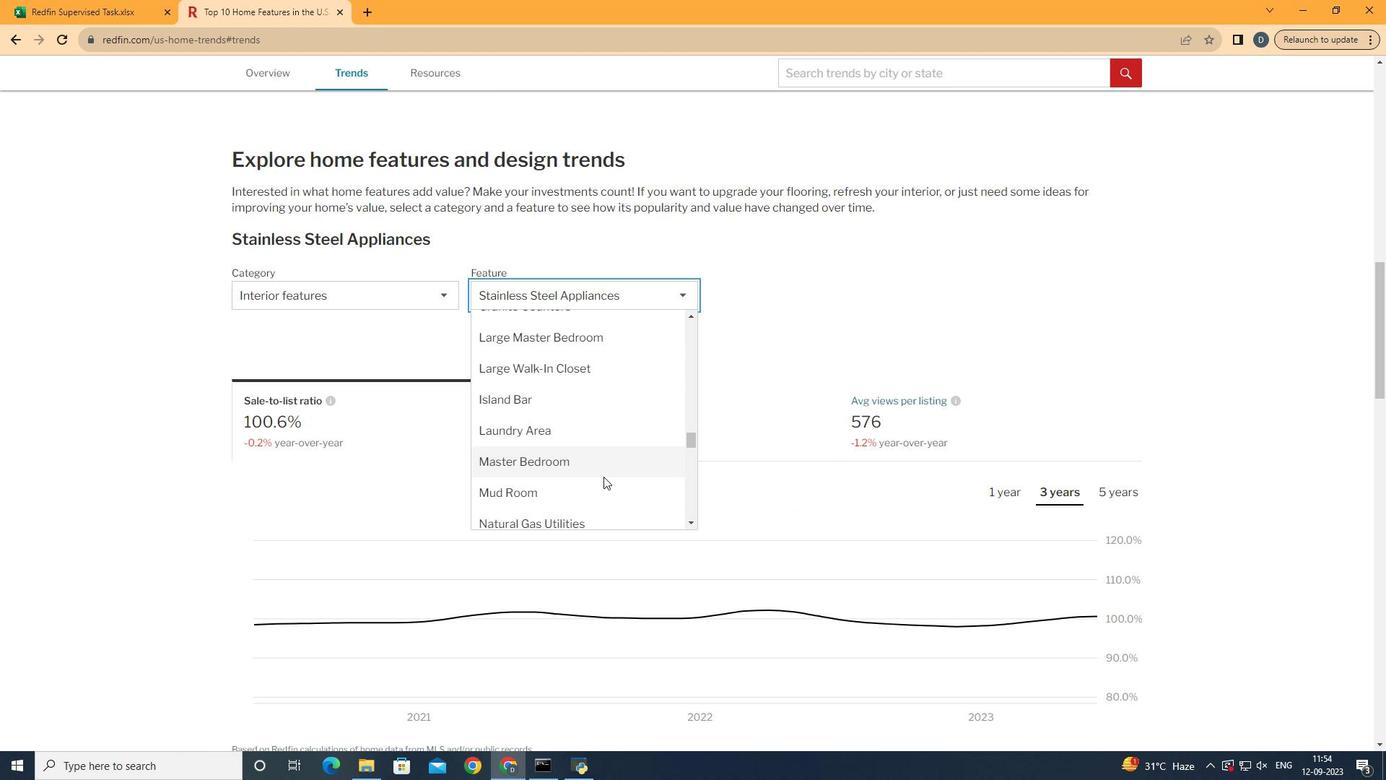 
Action: Mouse moved to (658, 531)
Screenshot: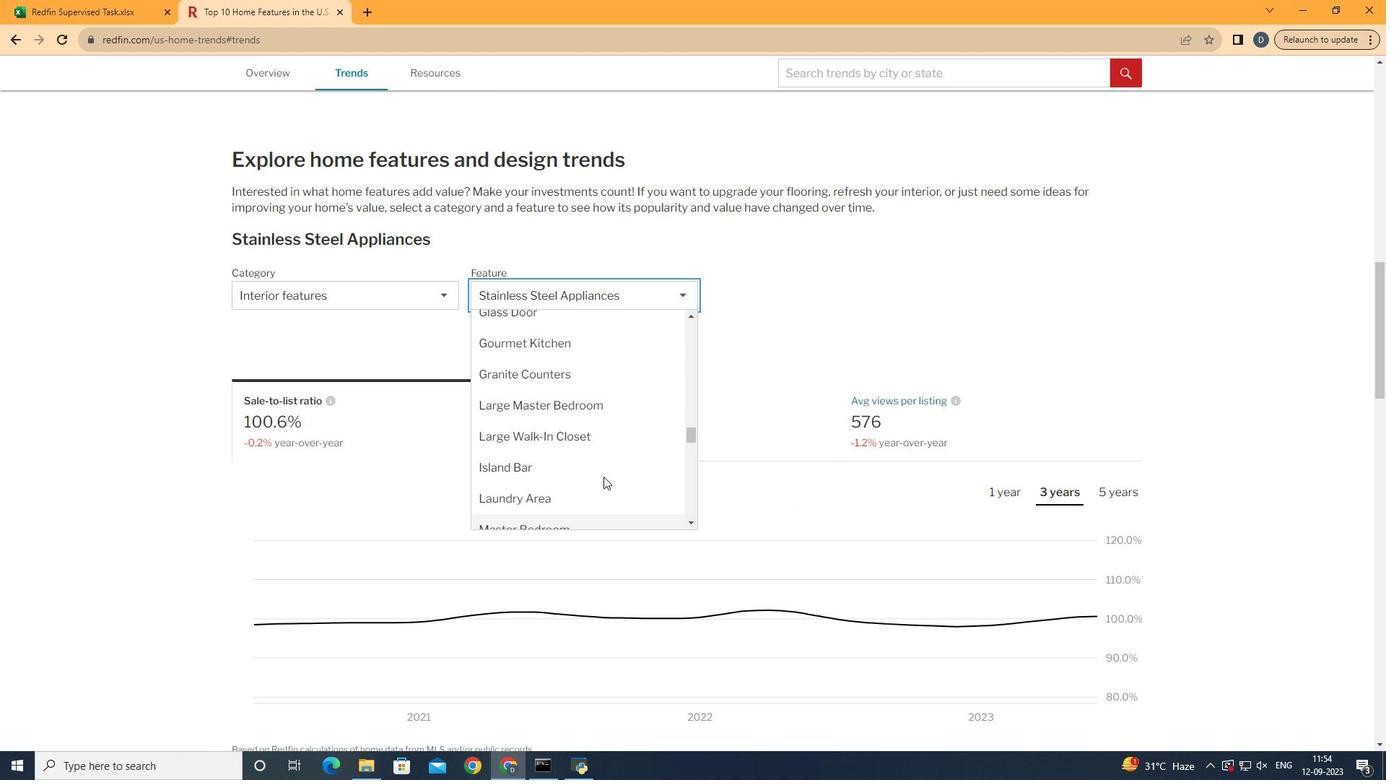 
Action: Mouse scrolled (658, 532) with delta (0, 0)
Screenshot: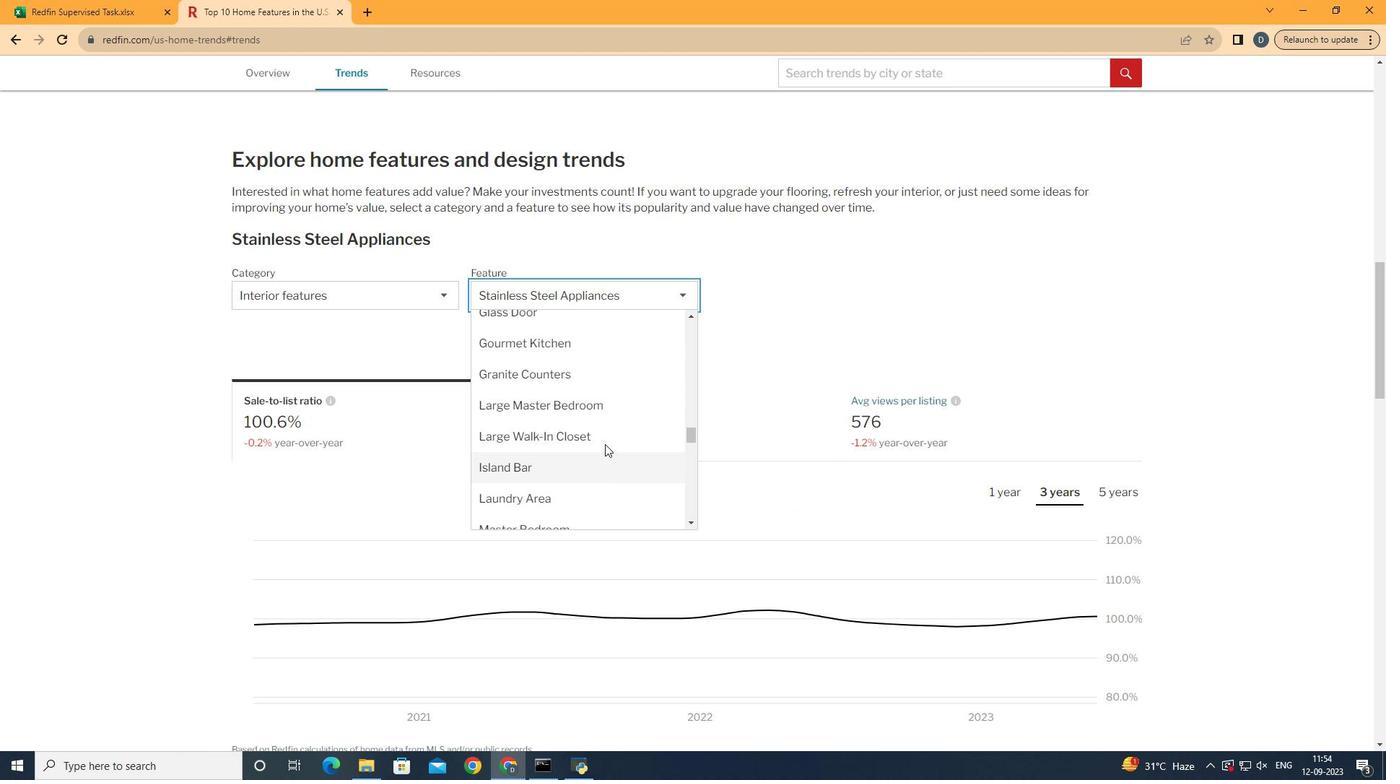 
Action: Mouse moved to (656, 431)
Screenshot: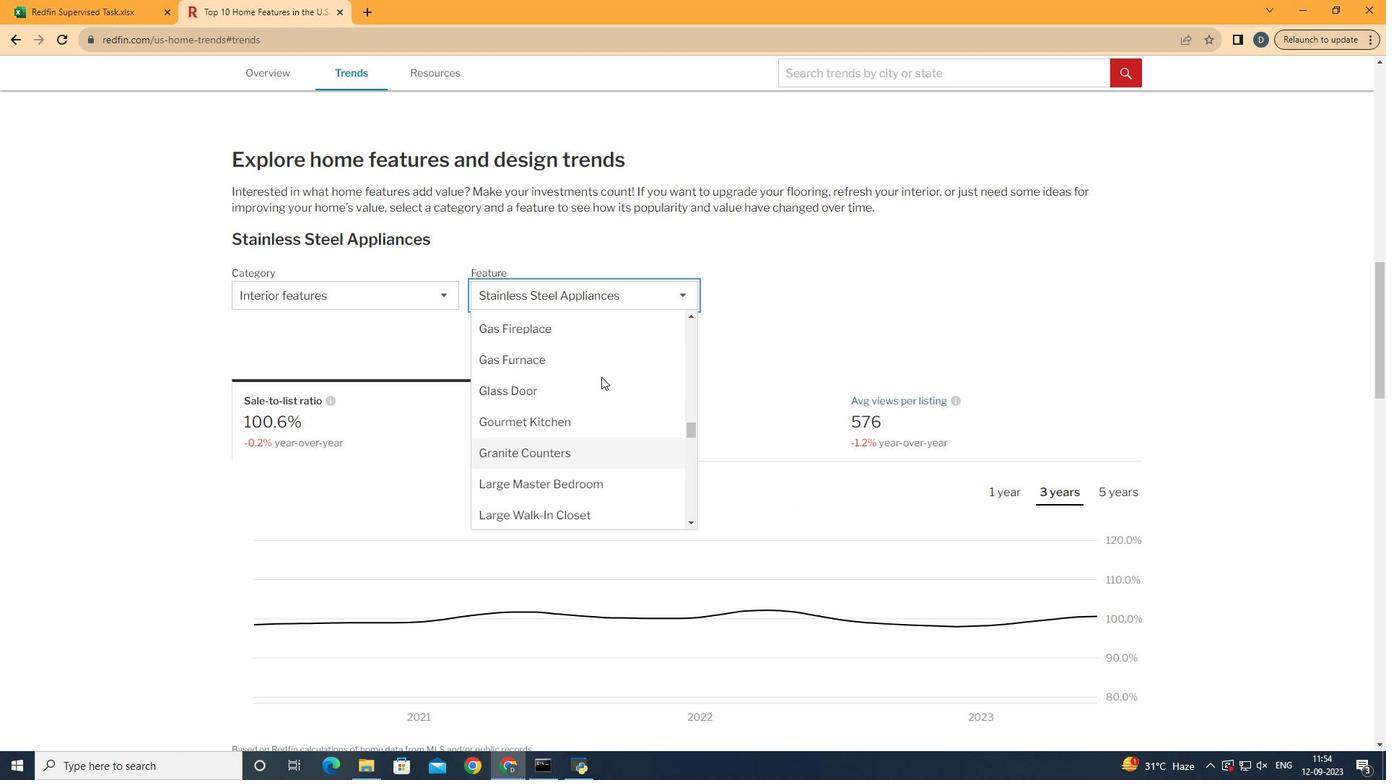 
Action: Mouse scrolled (656, 432) with delta (0, 0)
Screenshot: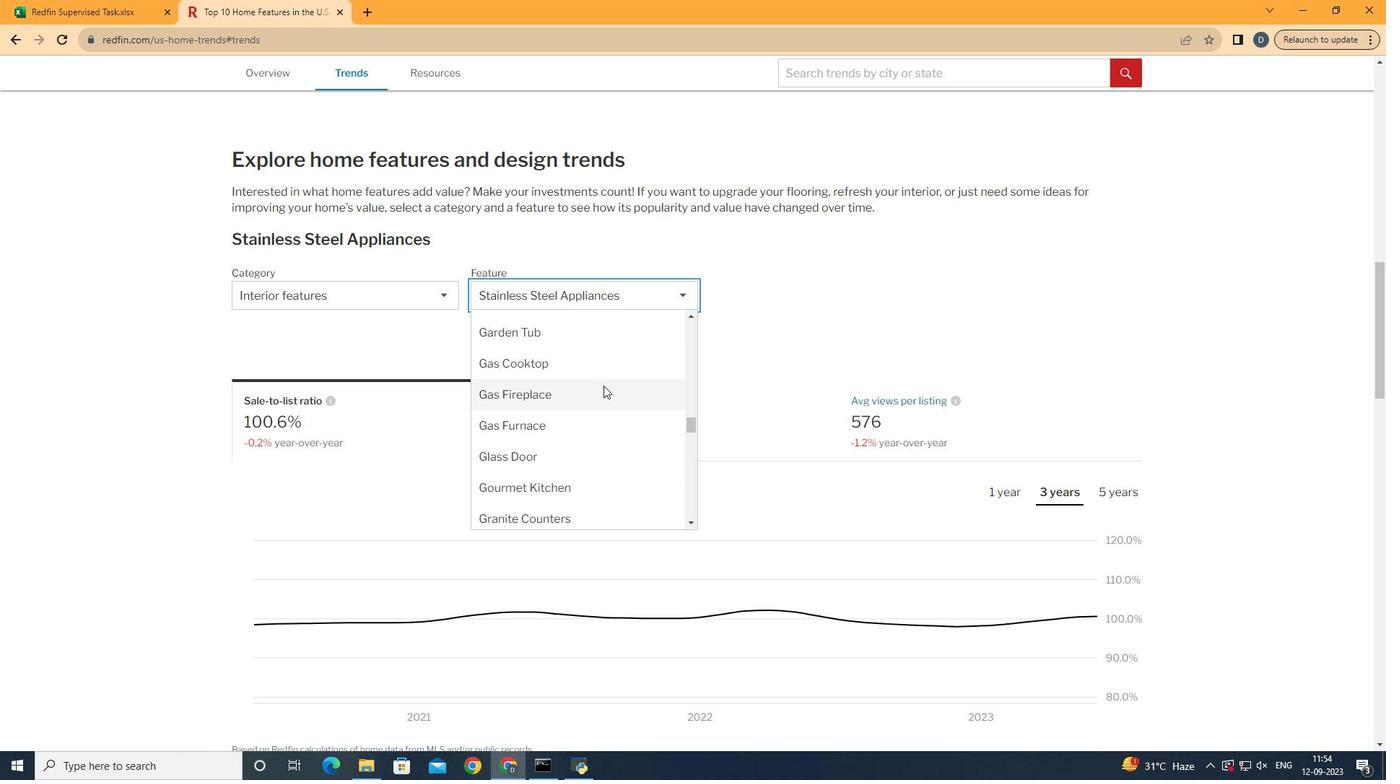 
Action: Mouse scrolled (656, 432) with delta (0, 0)
Screenshot: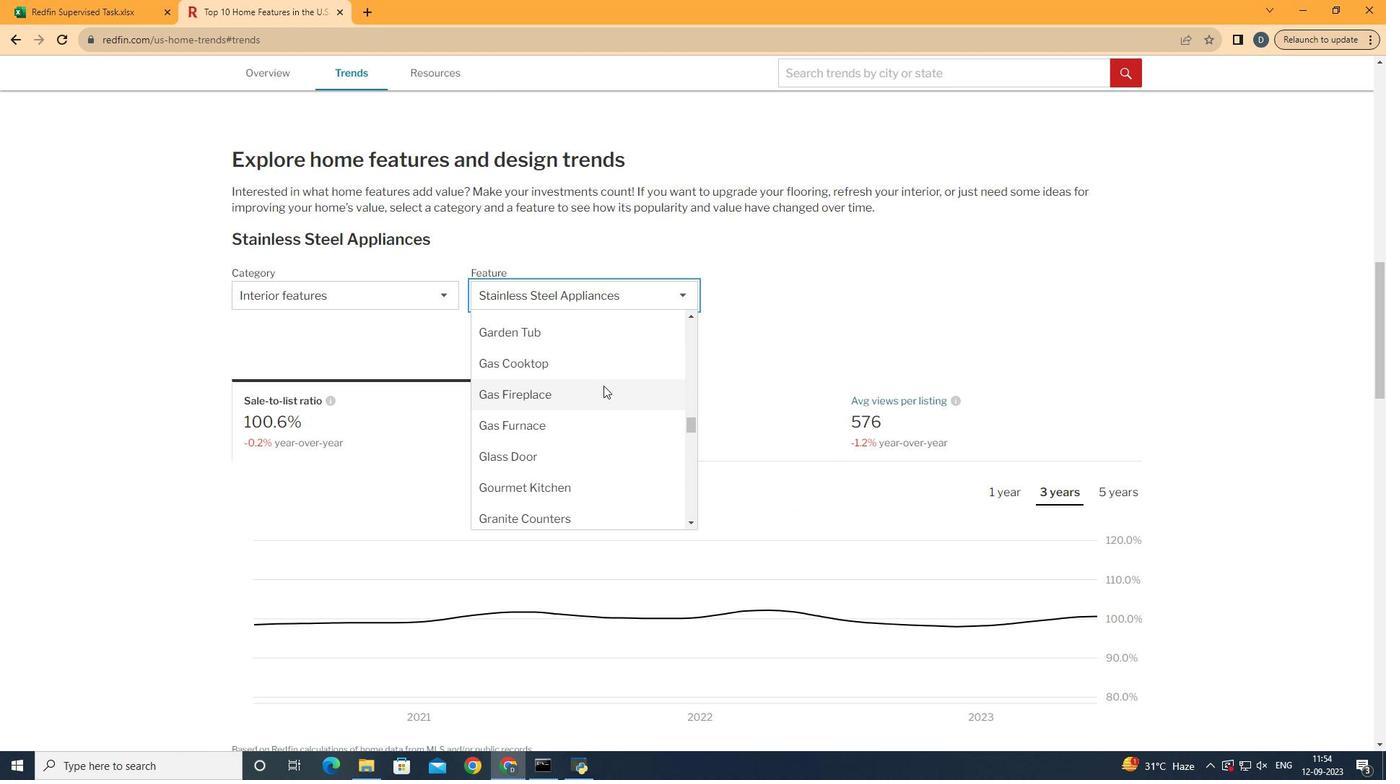 
Action: Mouse moved to (660, 478)
Screenshot: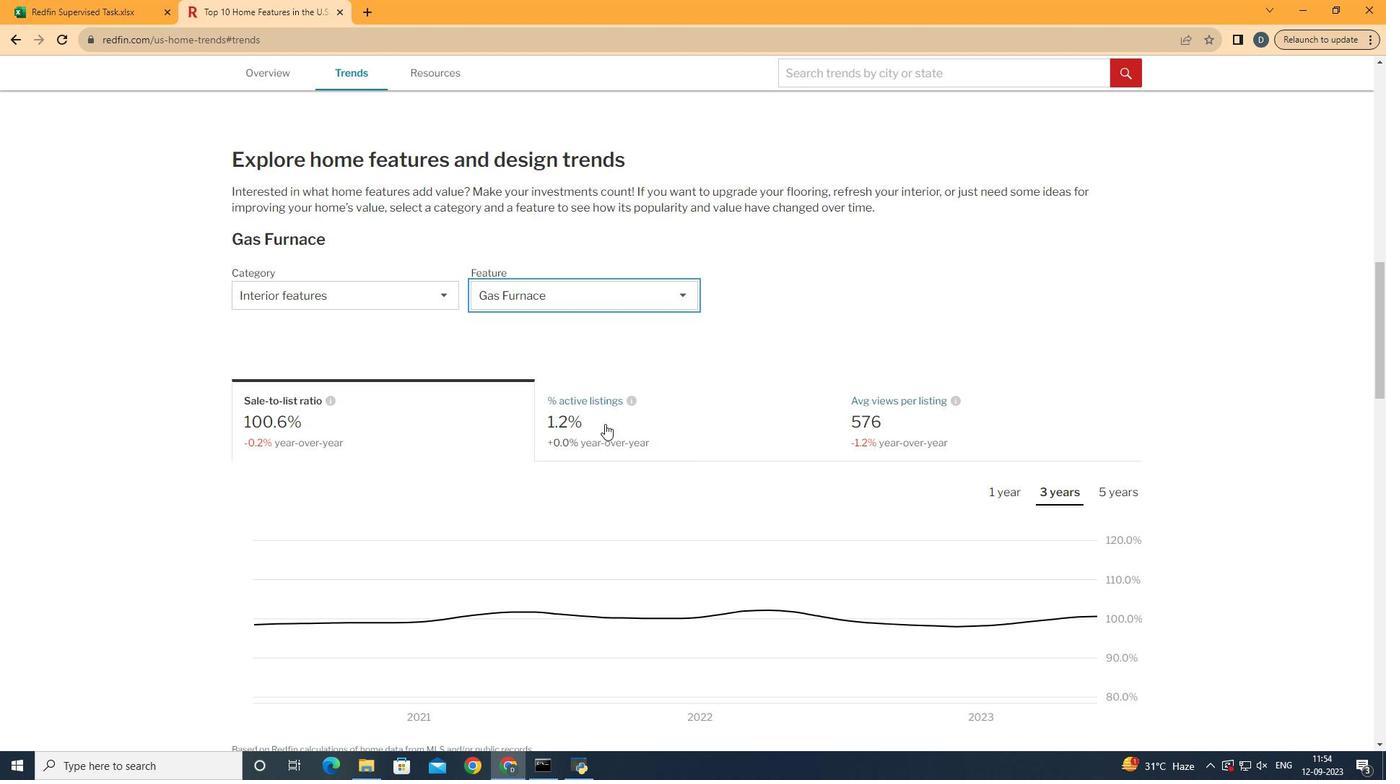 
Action: Mouse pressed left at (660, 478)
Screenshot: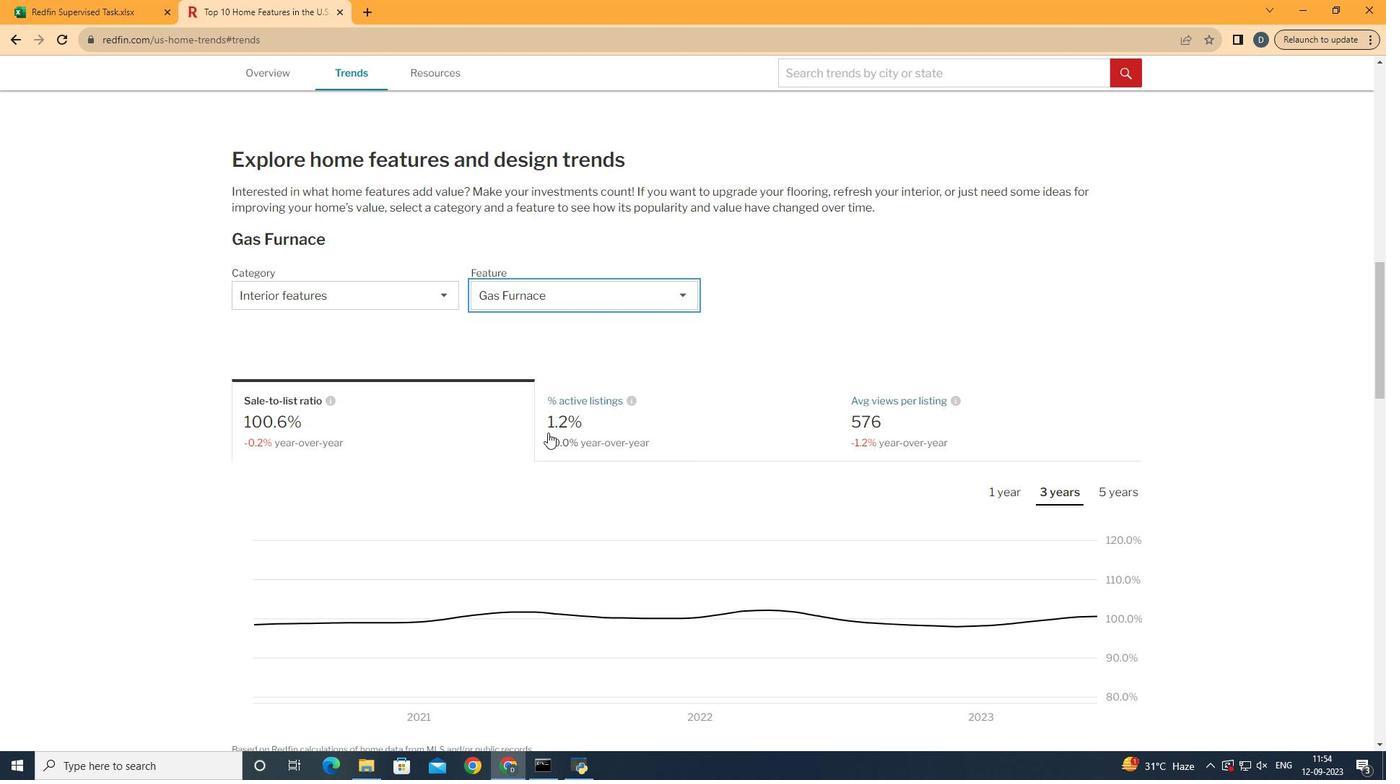 
Action: Mouse moved to (807, 486)
Screenshot: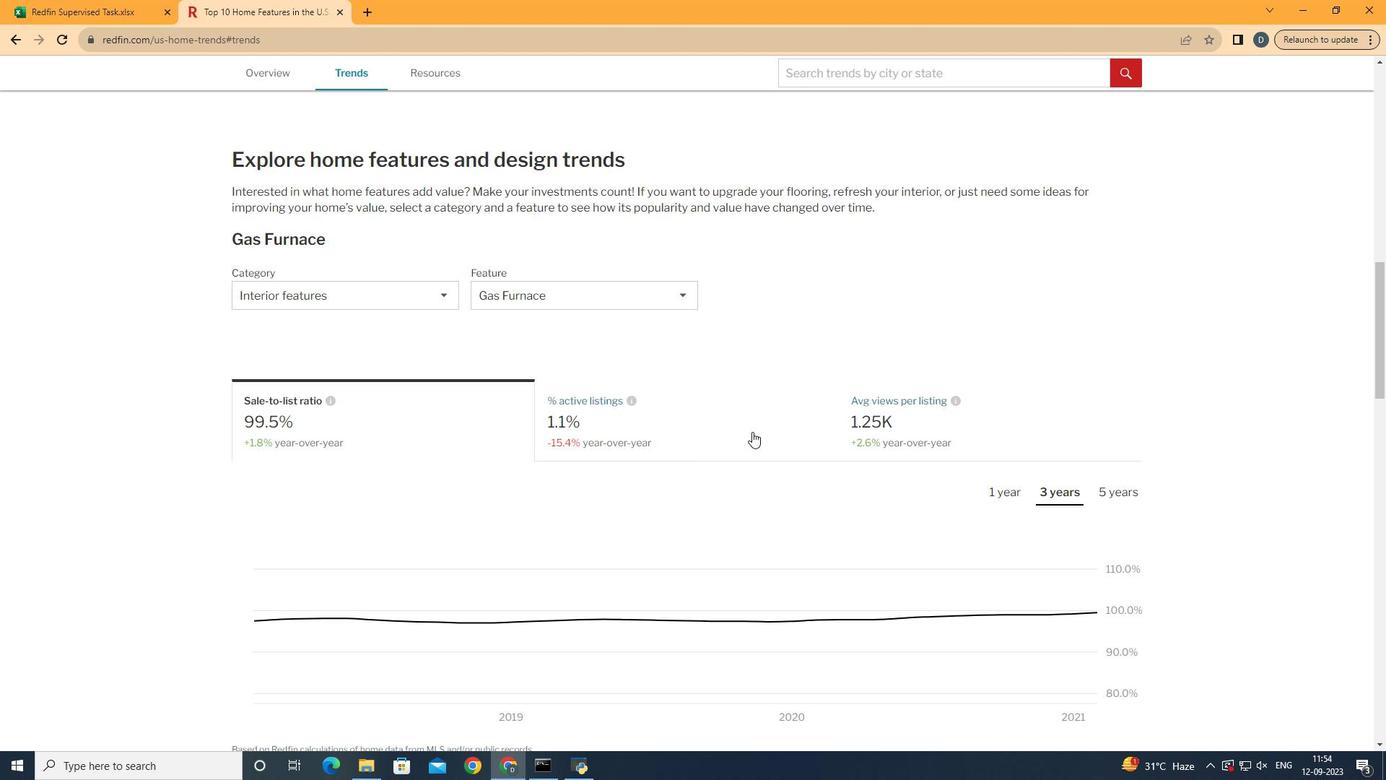
Action: Mouse pressed left at (807, 486)
Screenshot: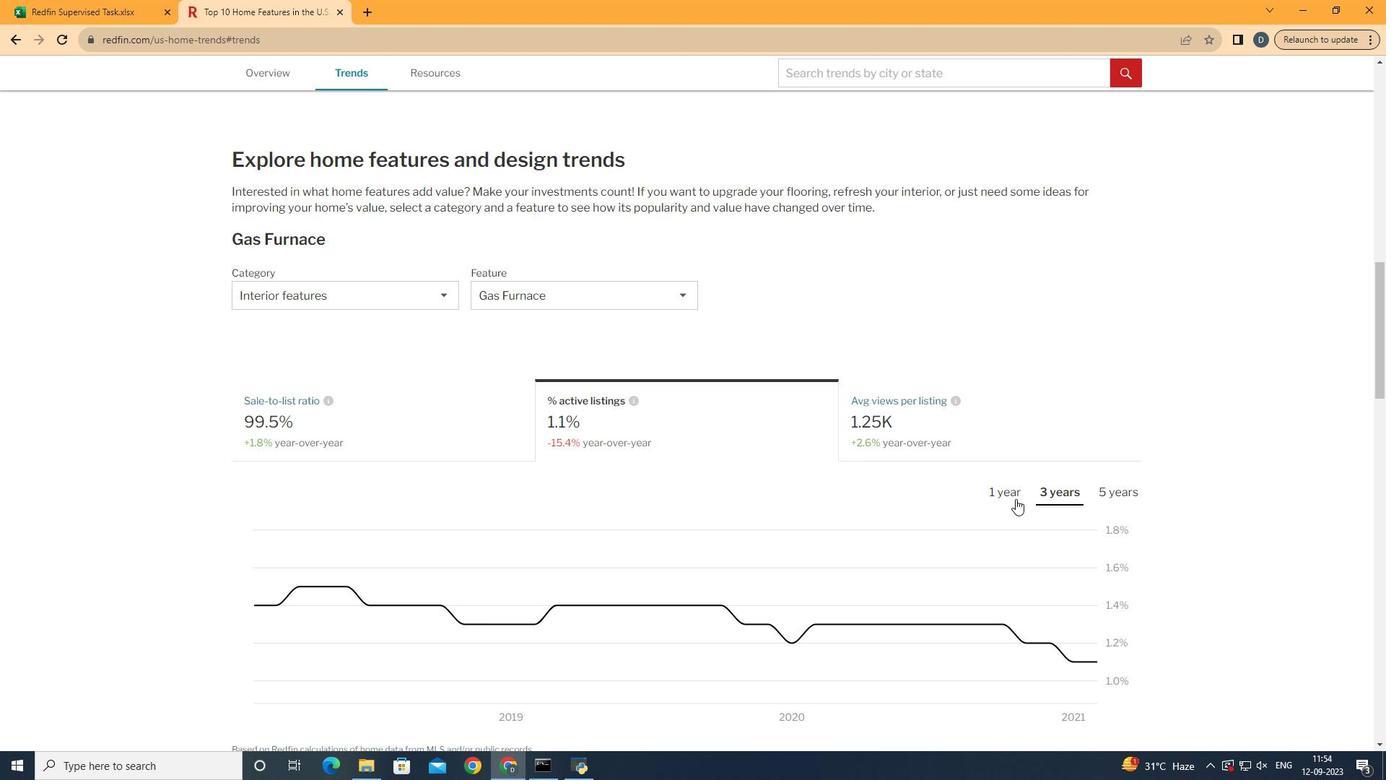 
Action: Mouse moved to (1186, 554)
Screenshot: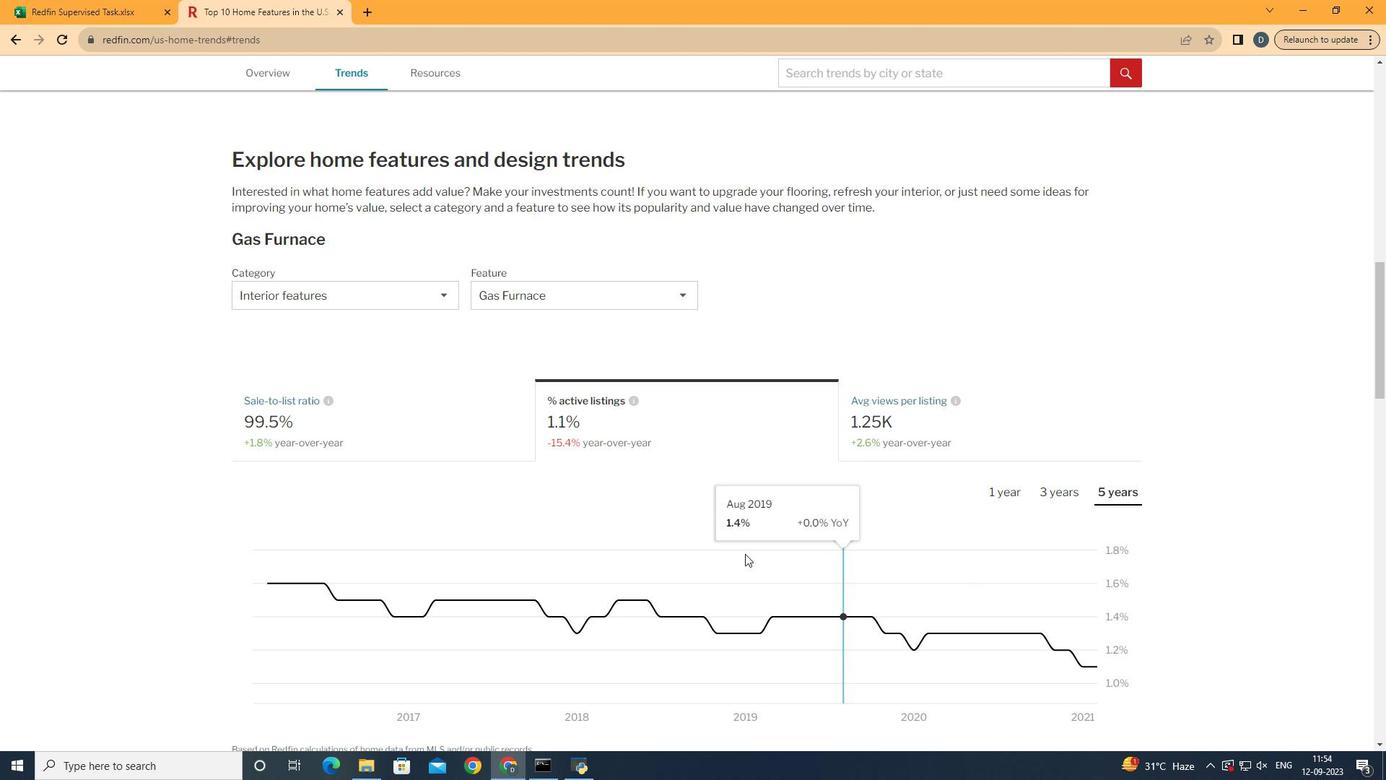 
Action: Mouse pressed left at (1186, 554)
Screenshot: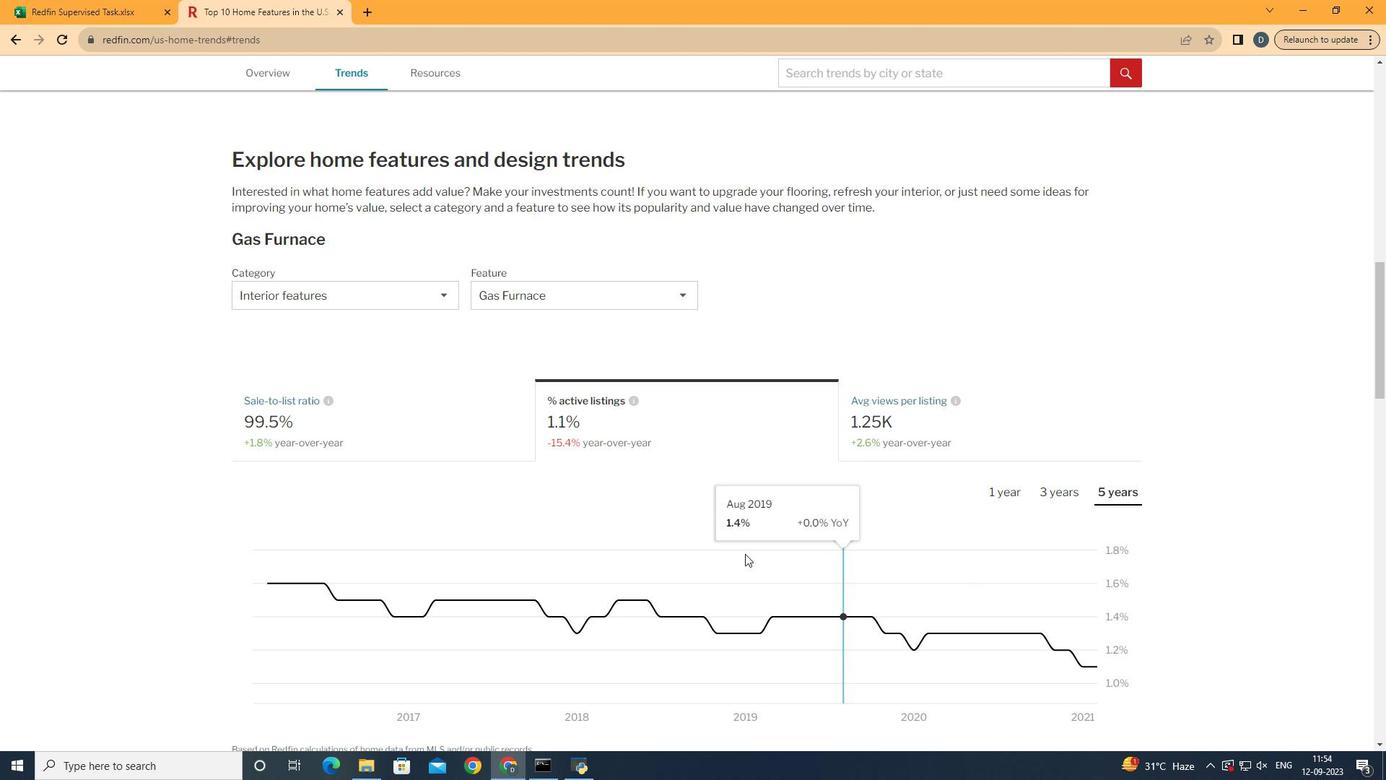 
Action: Mouse moved to (732, 610)
Screenshot: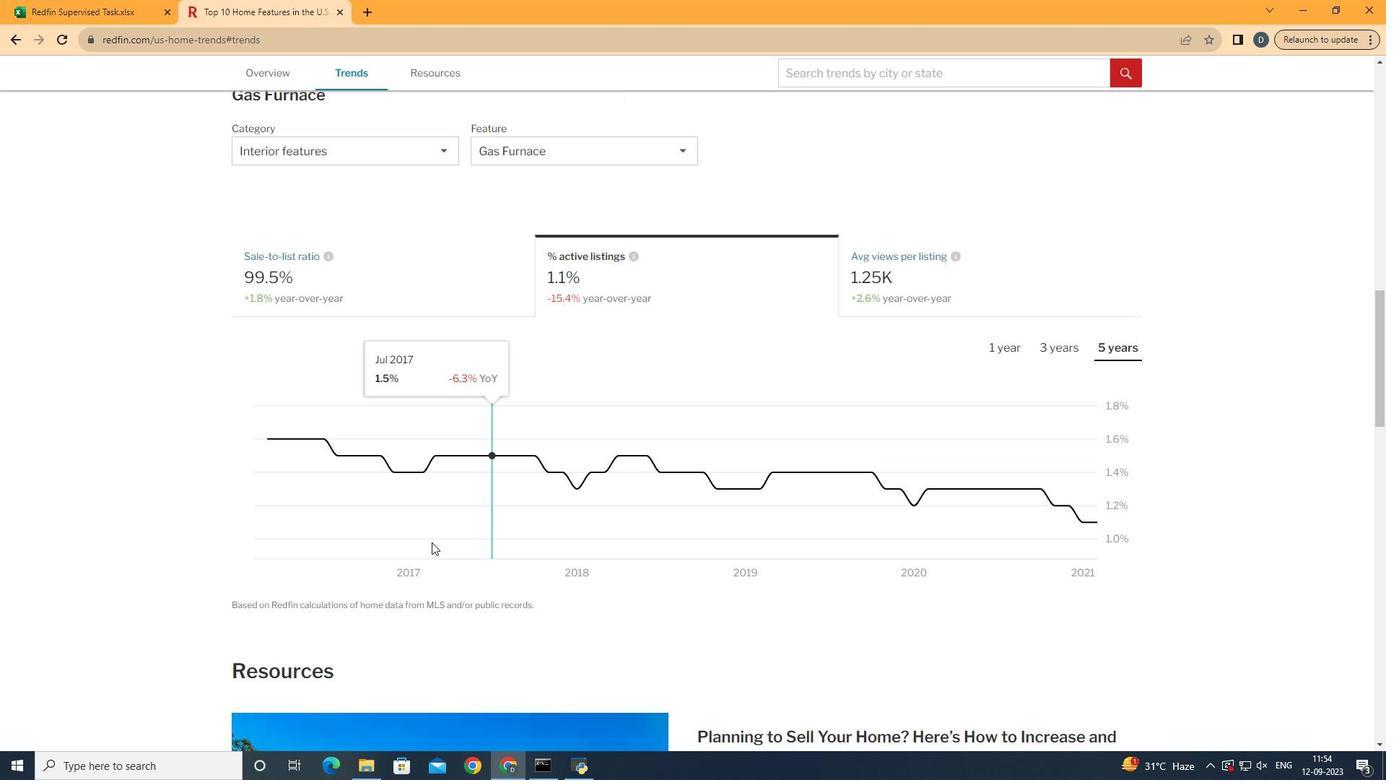 
Action: Mouse scrolled (732, 609) with delta (0, 0)
Screenshot: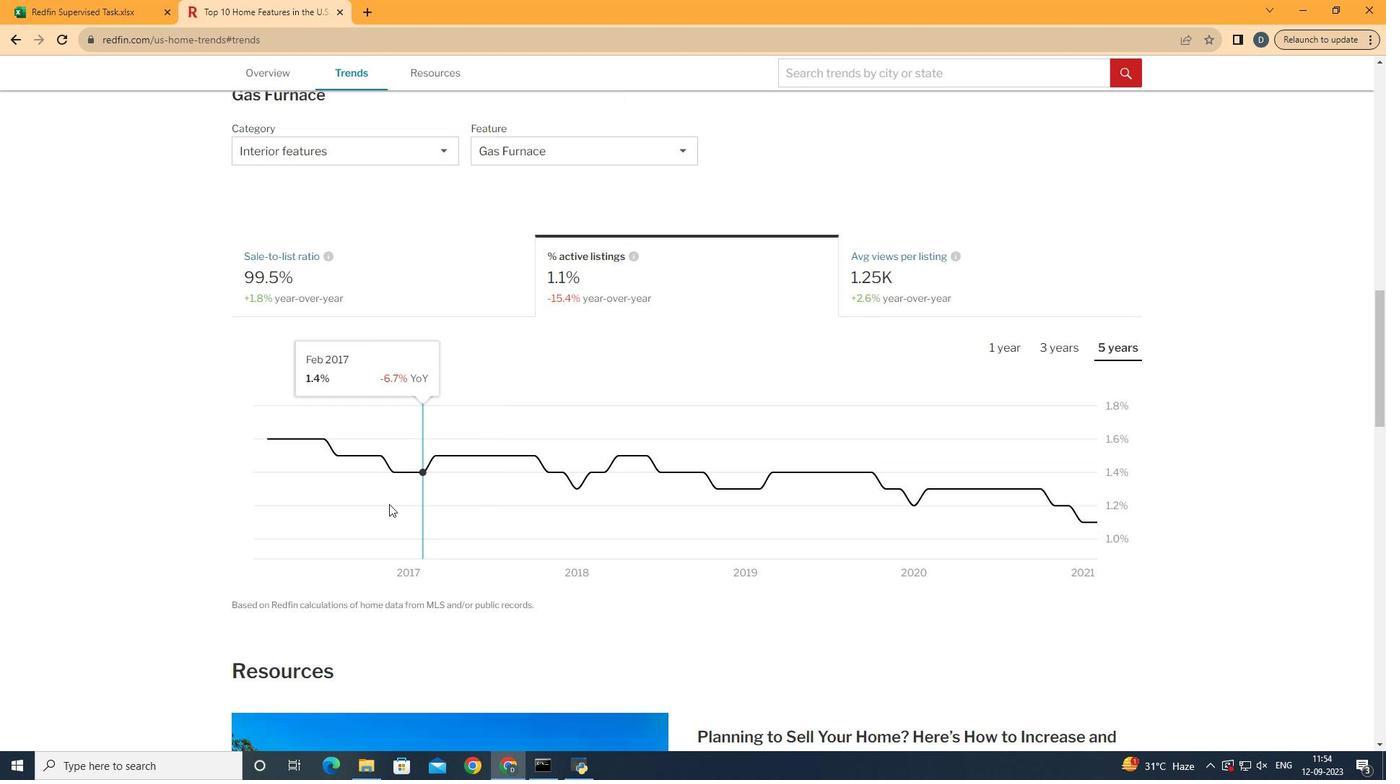 
Action: Mouse scrolled (732, 609) with delta (0, 0)
Screenshot: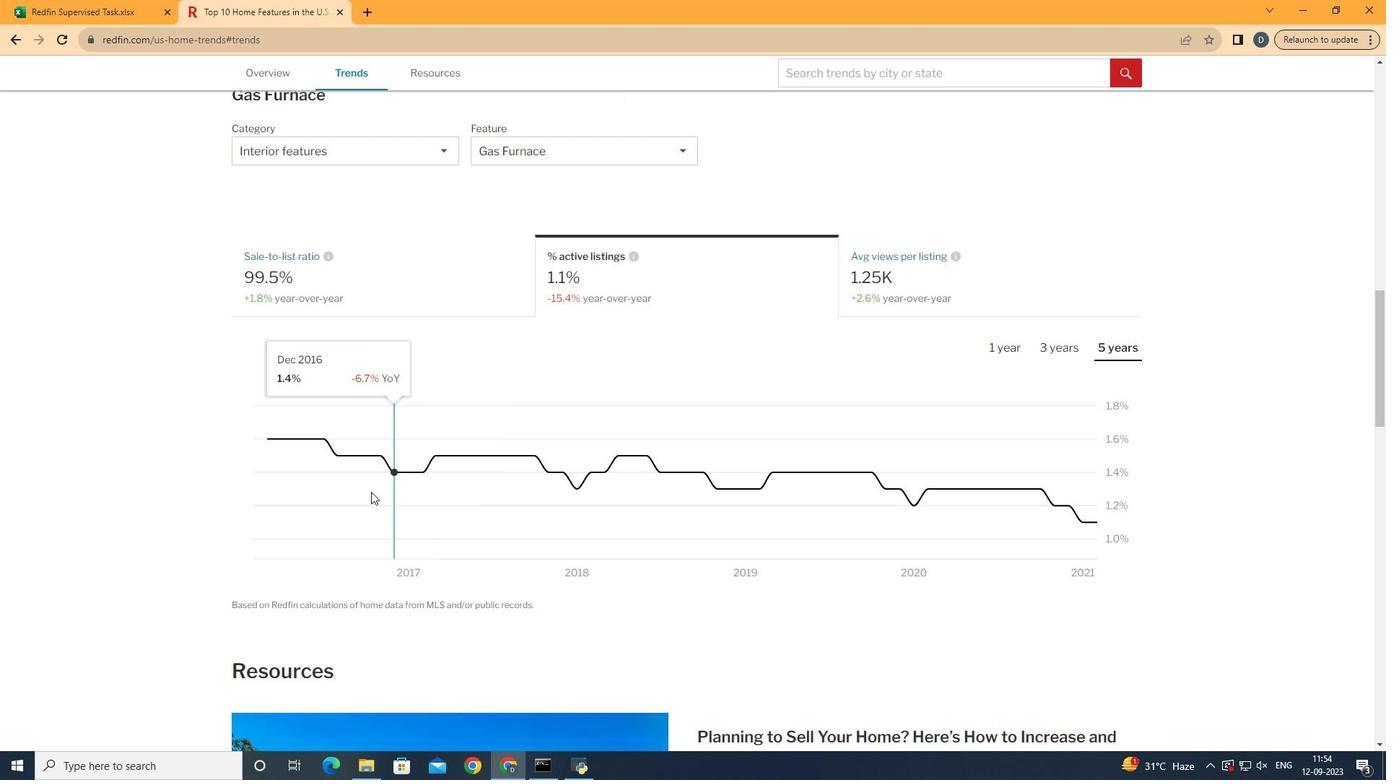 
Action: Mouse moved to (1157, 560)
Screenshot: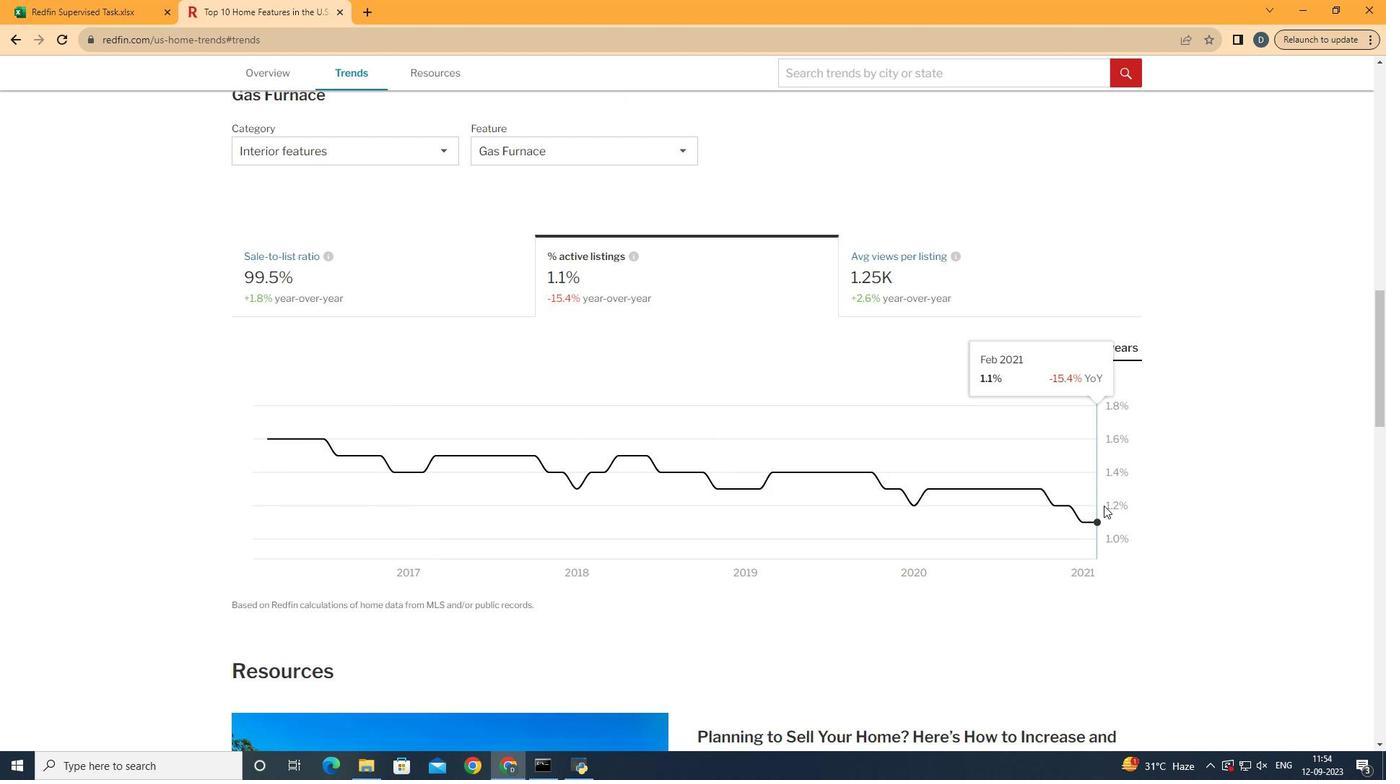 
